 Task: Find a house in Trstenik, Serbia, for 2 guests from June 2 to June 15, with 3 bedrooms, 1 bathroom, and a price range of ₹10,000 to ₹15,000.
Action: Mouse moved to (647, 367)
Screenshot: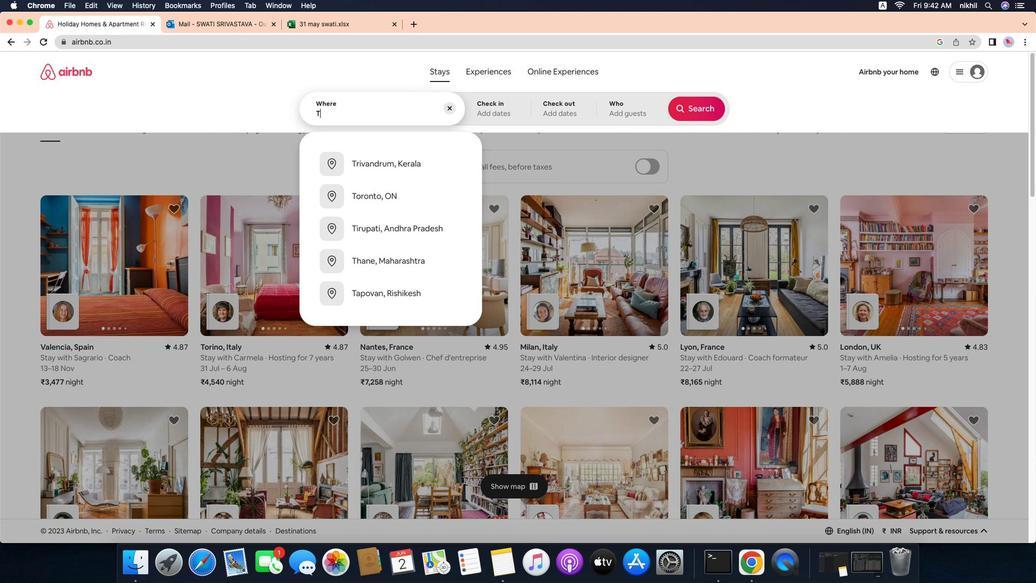 
Action: Mouse pressed left at (647, 367)
Screenshot: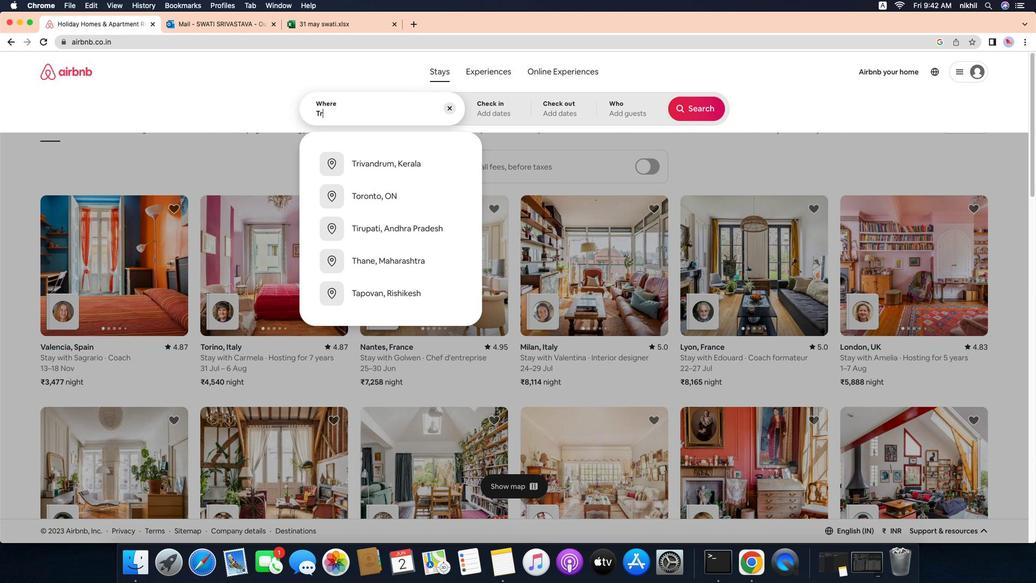 
Action: Mouse moved to (645, 364)
Screenshot: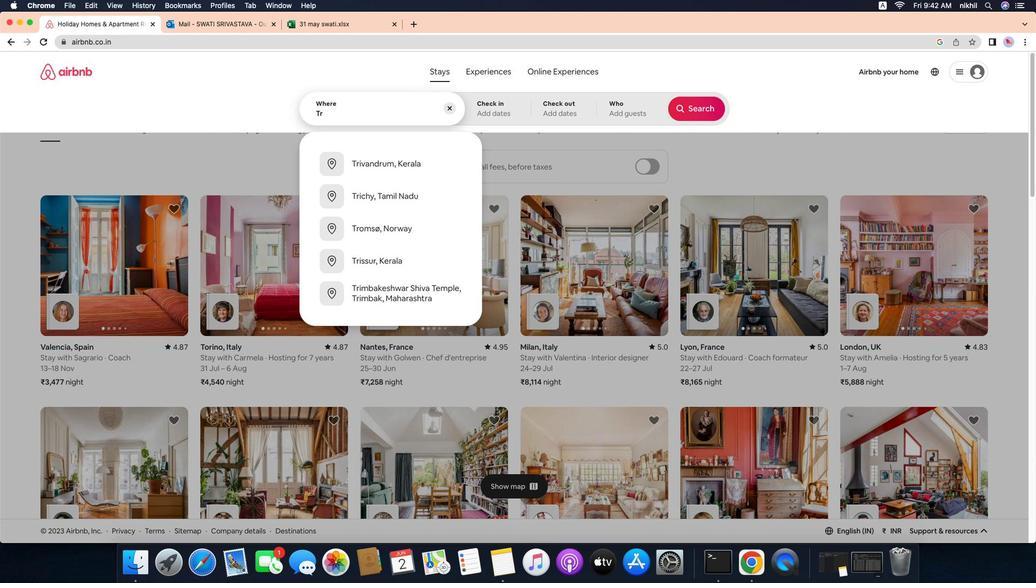 
Action: Mouse pressed left at (645, 364)
Screenshot: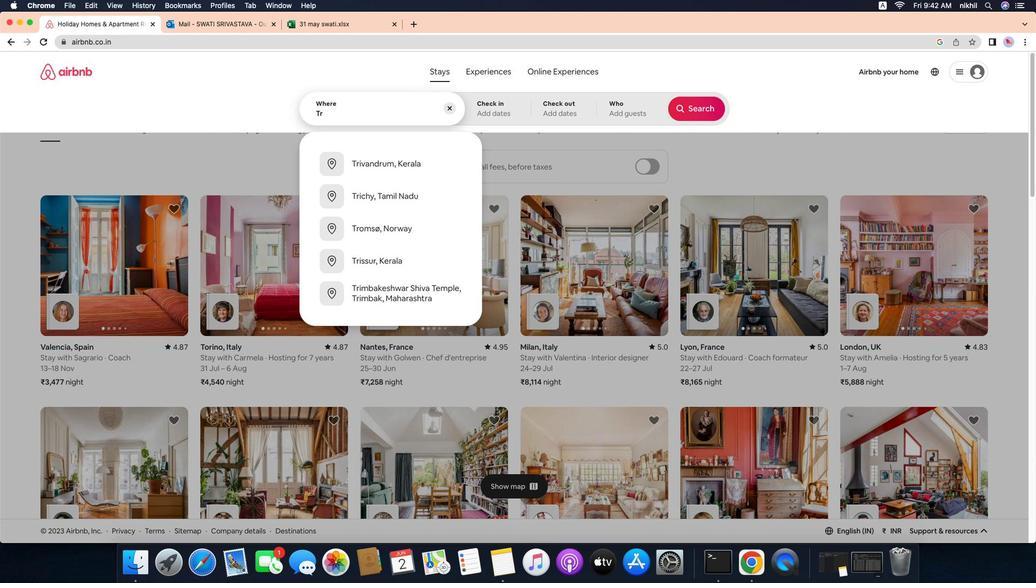 
Action: Mouse moved to (671, 344)
Screenshot: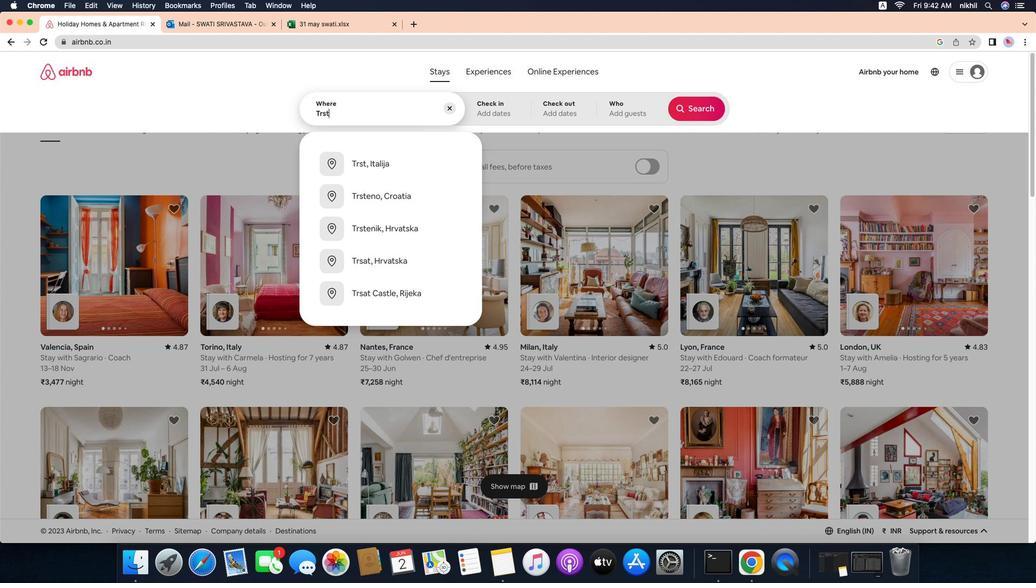 
Action: Mouse pressed left at (671, 344)
Screenshot: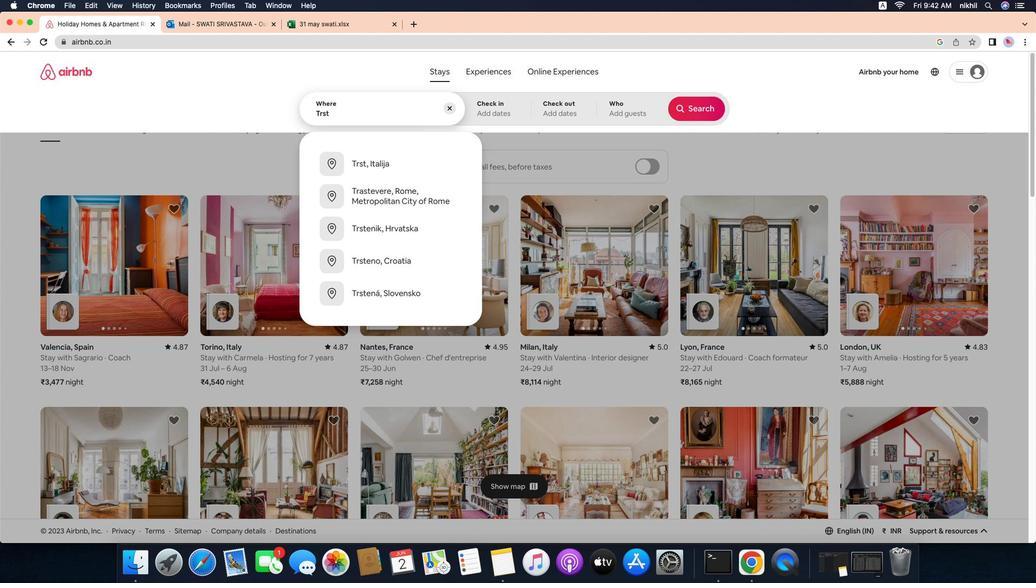 
Action: Mouse moved to (670, 344)
Screenshot: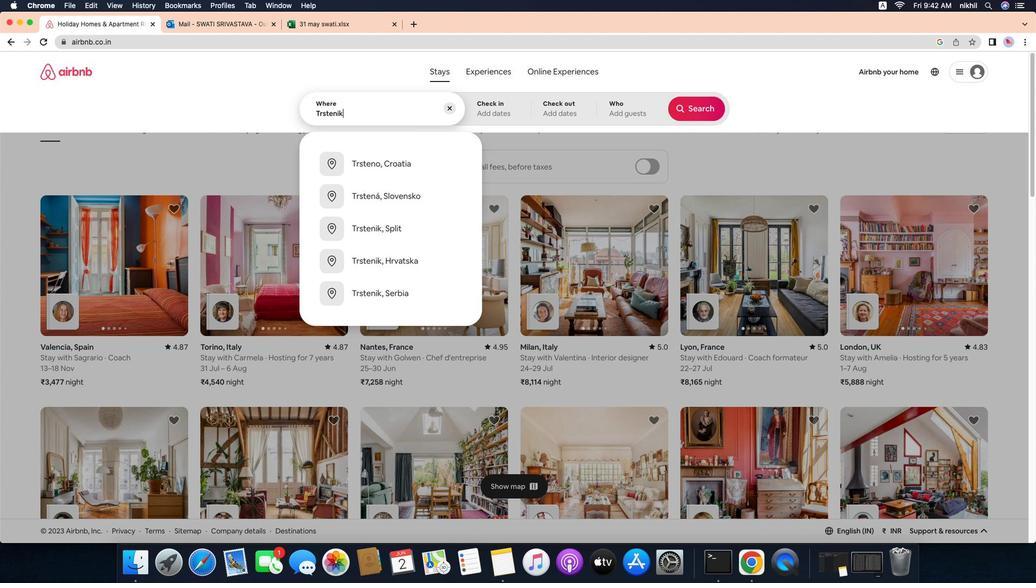 
Action: Key pressed 'T'Key.caps_lock'r''s''t''e''n''i''k'','Key.space
Screenshot: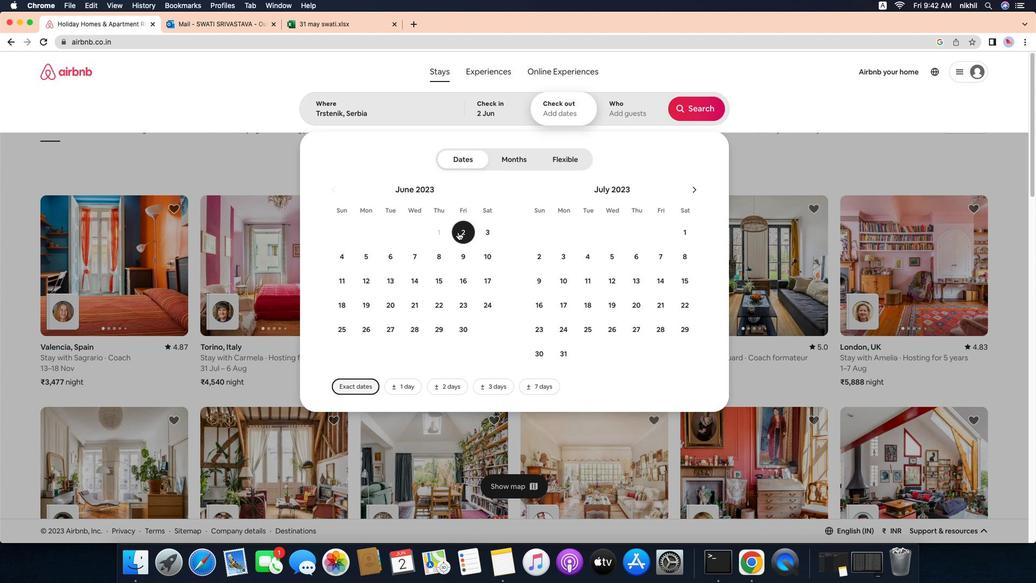 
Action: Mouse moved to (656, 258)
Screenshot: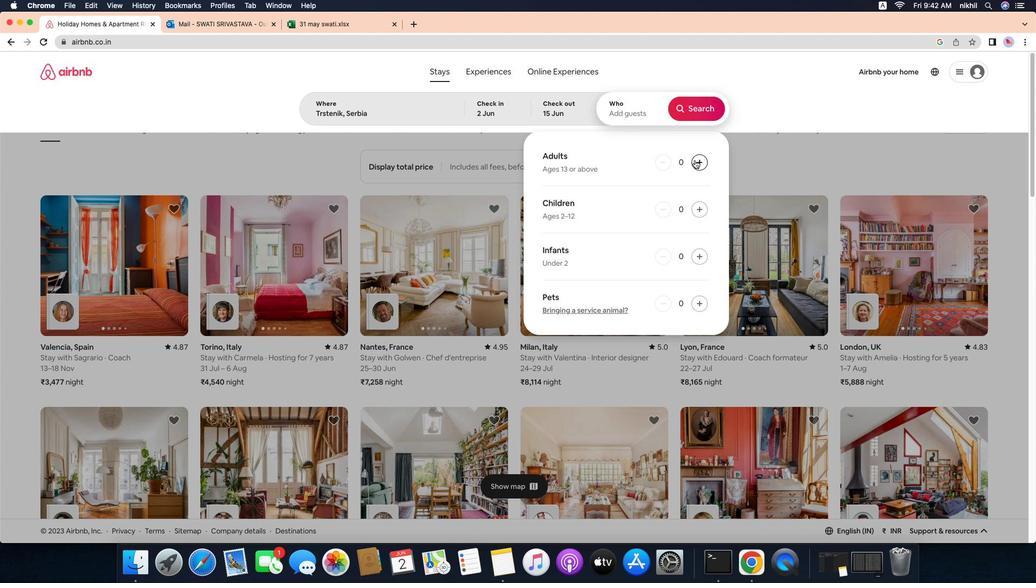
Action: Mouse pressed left at (656, 258)
Screenshot: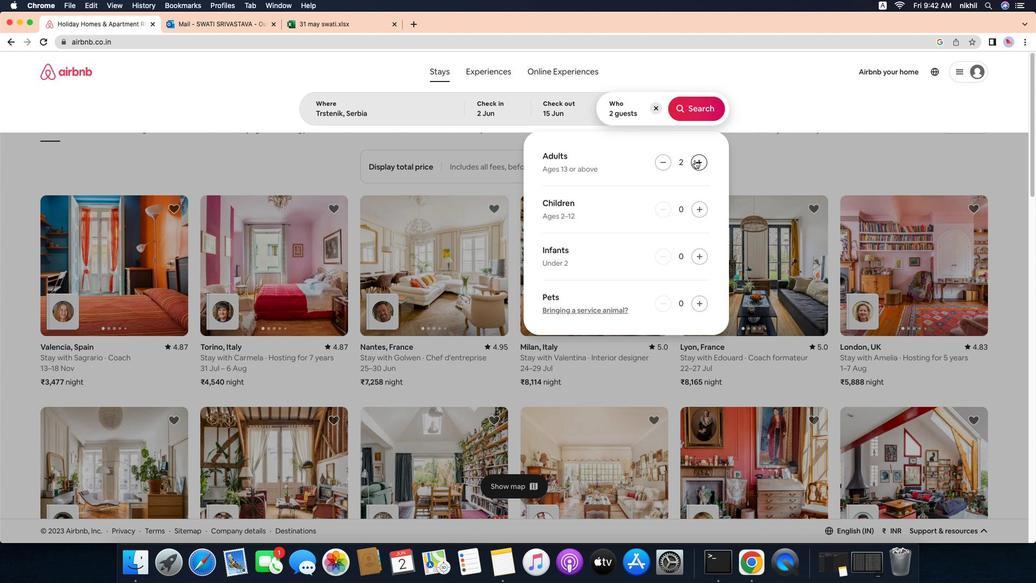 
Action: Mouse moved to (642, 278)
Screenshot: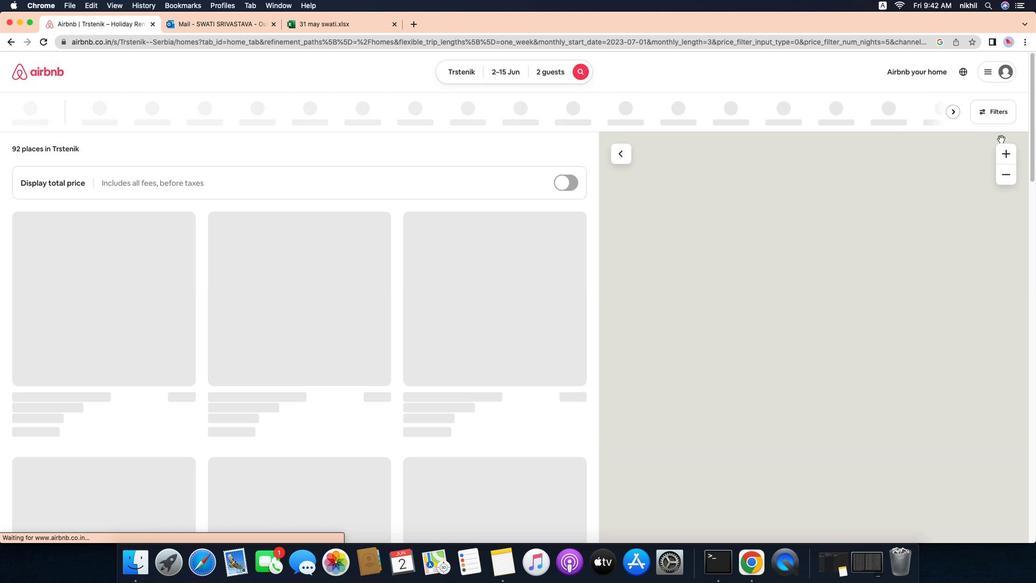 
Action: Mouse pressed left at (642, 278)
Screenshot: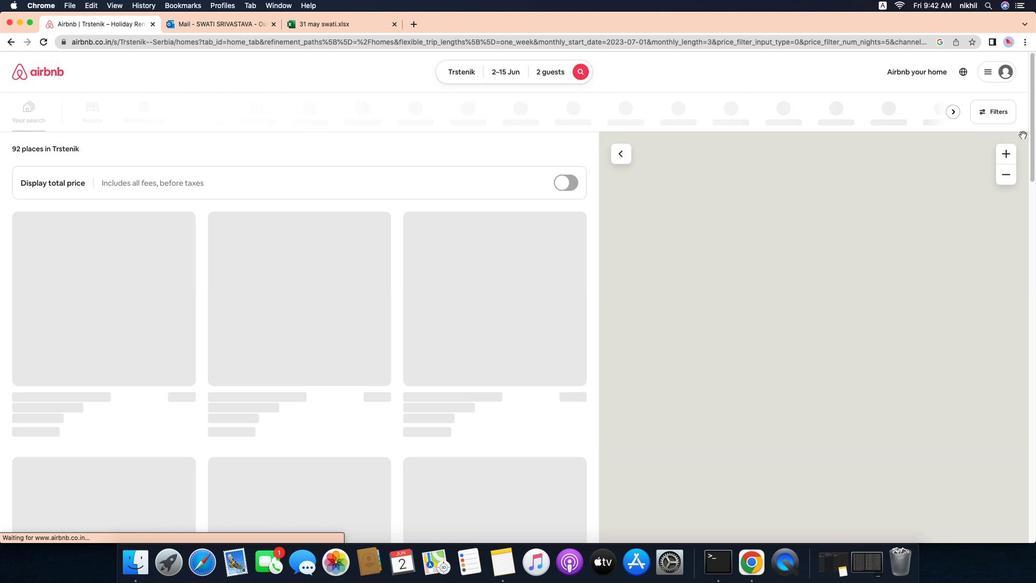 
Action: Mouse moved to (649, 249)
Screenshot: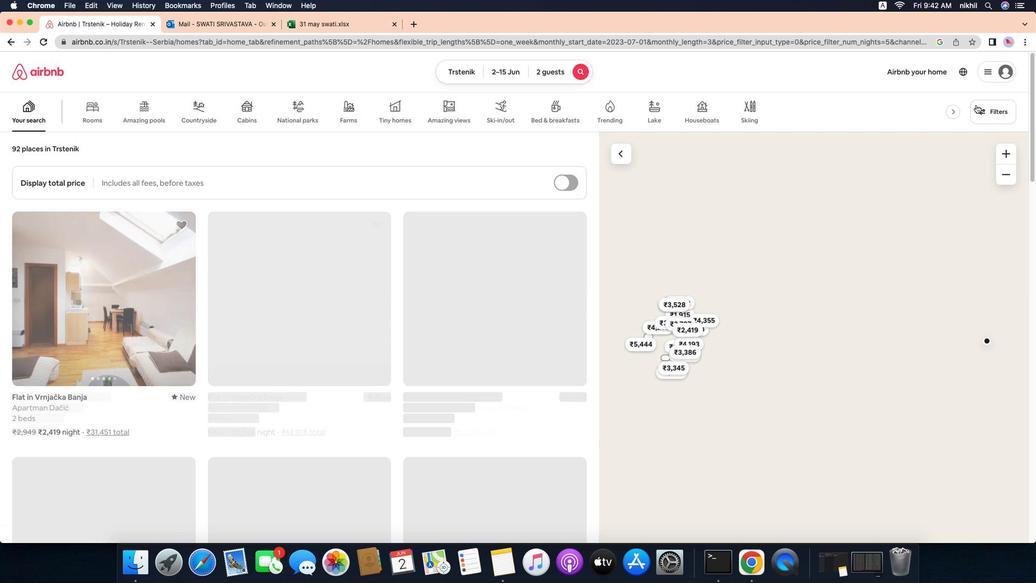 
Action: Mouse pressed left at (649, 249)
Screenshot: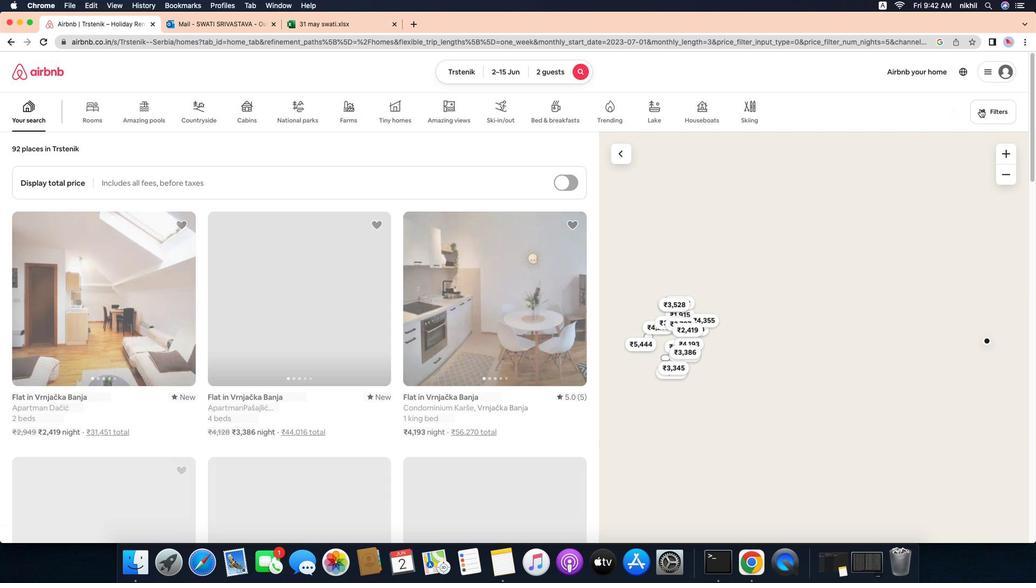 
Action: Mouse moved to (594, 344)
Screenshot: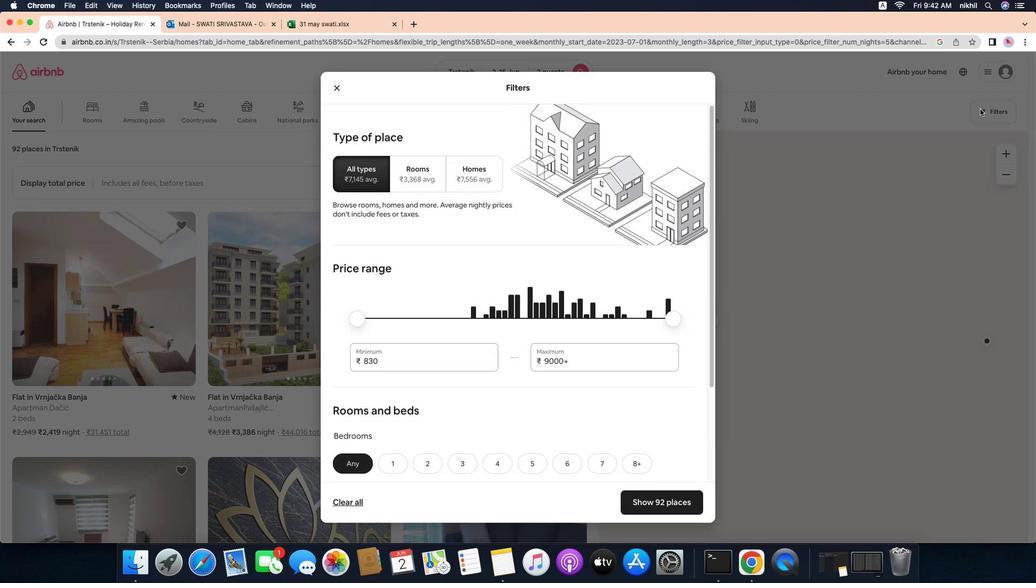 
Action: Mouse pressed left at (594, 344)
Screenshot: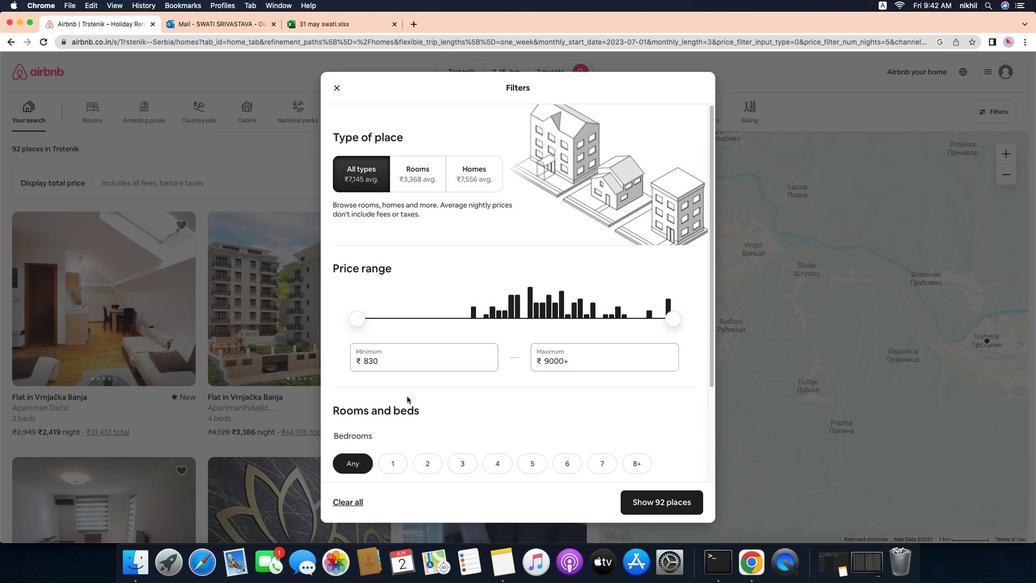 
Action: Mouse moved to (569, 318)
Screenshot: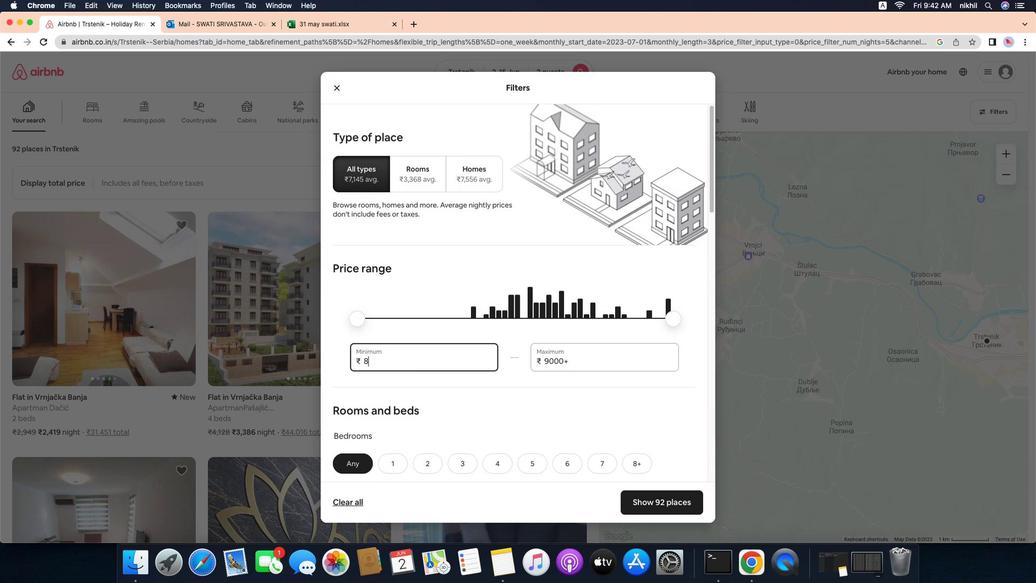 
Action: Mouse pressed left at (569, 318)
Screenshot: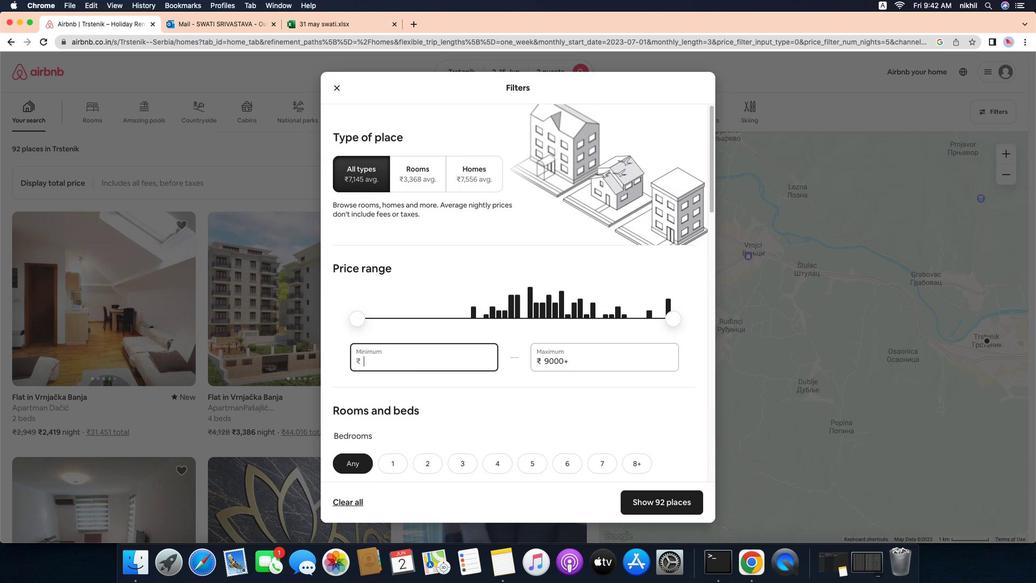 
Action: Mouse pressed left at (569, 318)
Screenshot: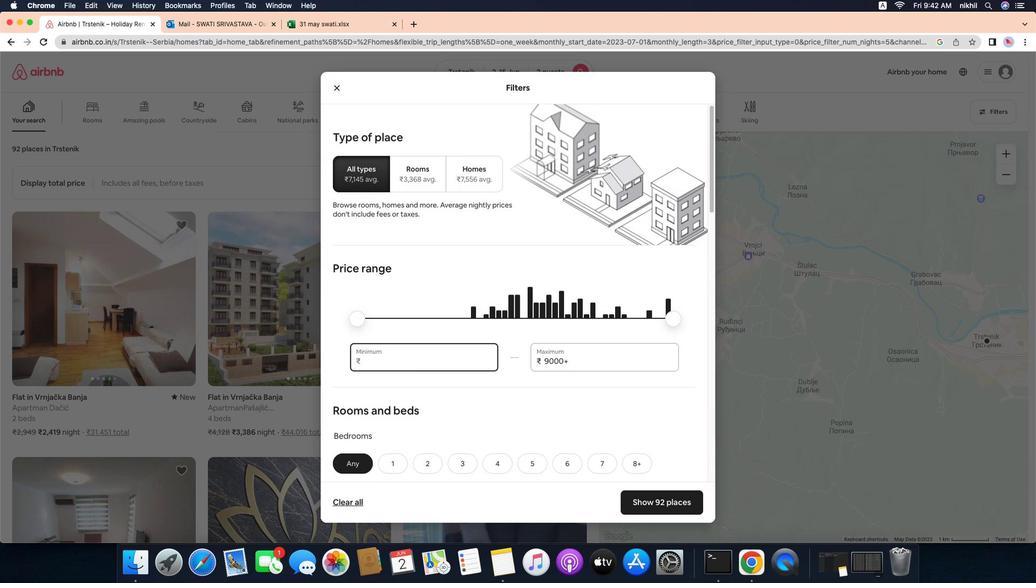 
Action: Mouse moved to (571, 343)
Screenshot: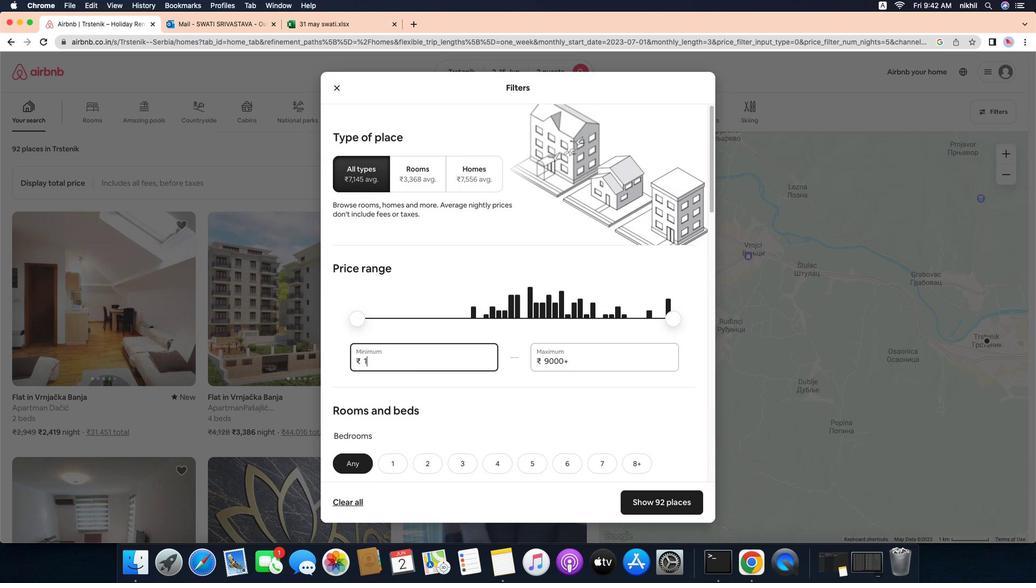 
Action: Mouse pressed left at (571, 343)
Screenshot: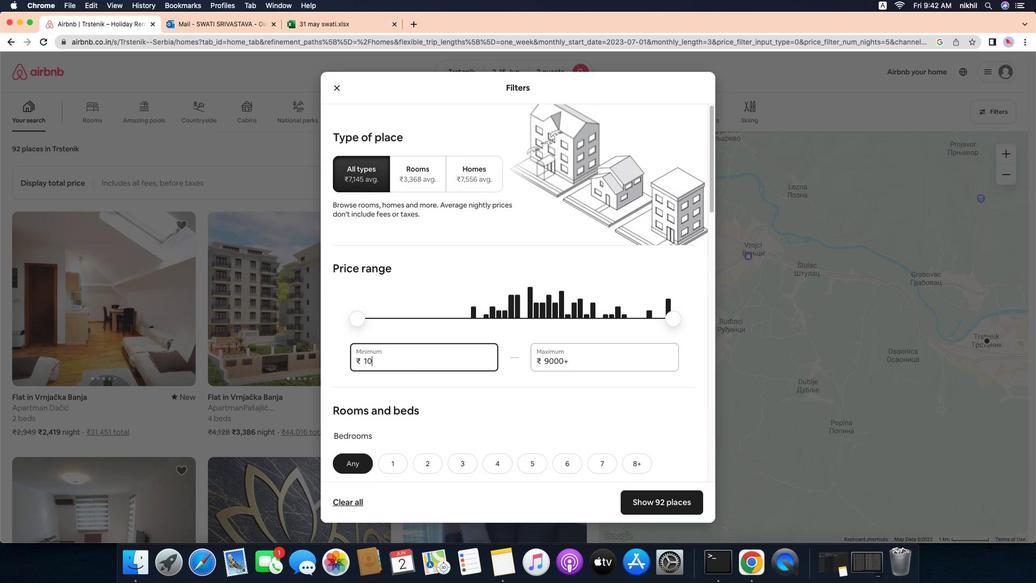 
Action: Mouse moved to (482, 346)
Screenshot: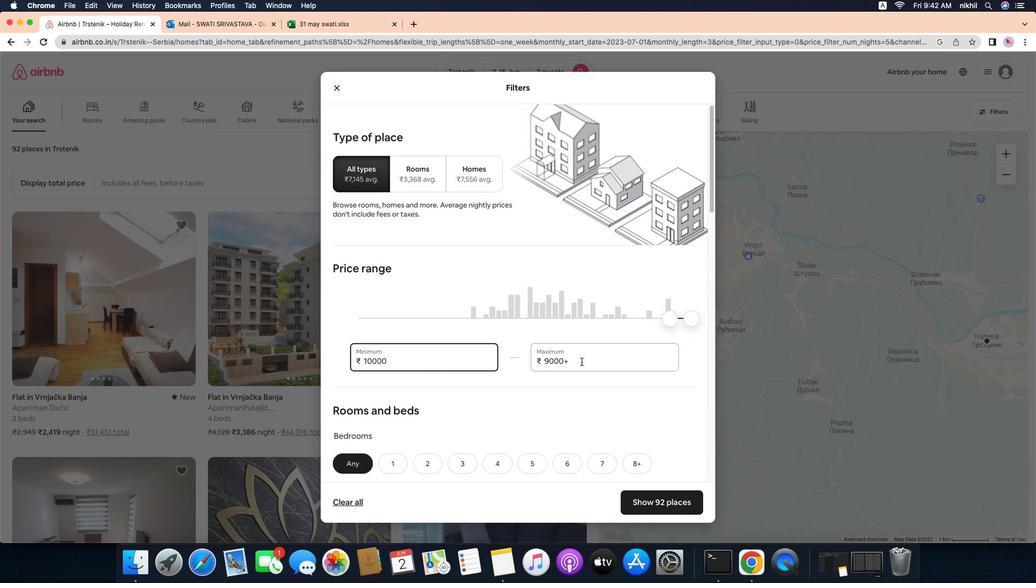 
Action: Mouse pressed left at (482, 346)
Screenshot: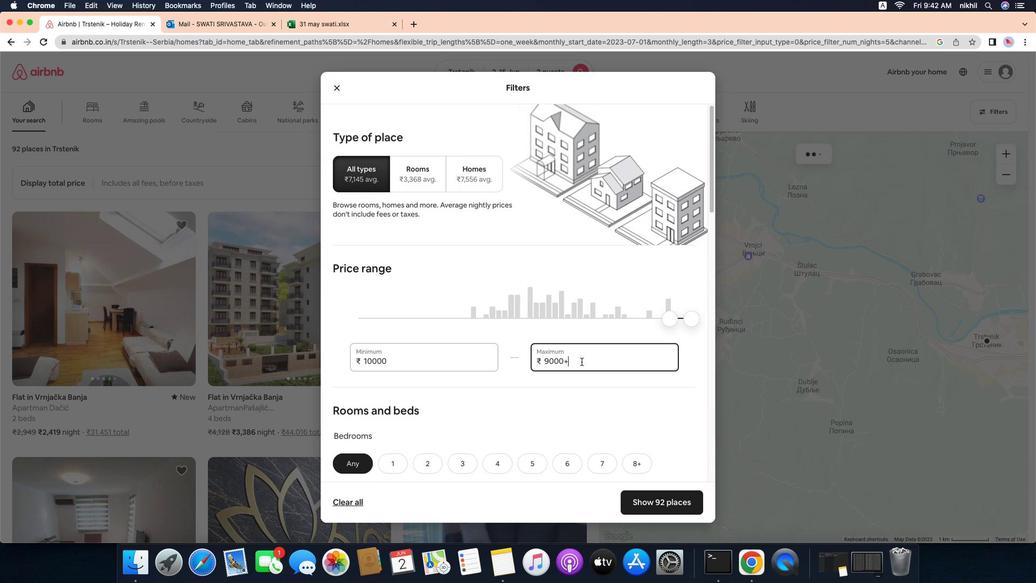 
Action: Mouse moved to (658, 205)
Screenshot: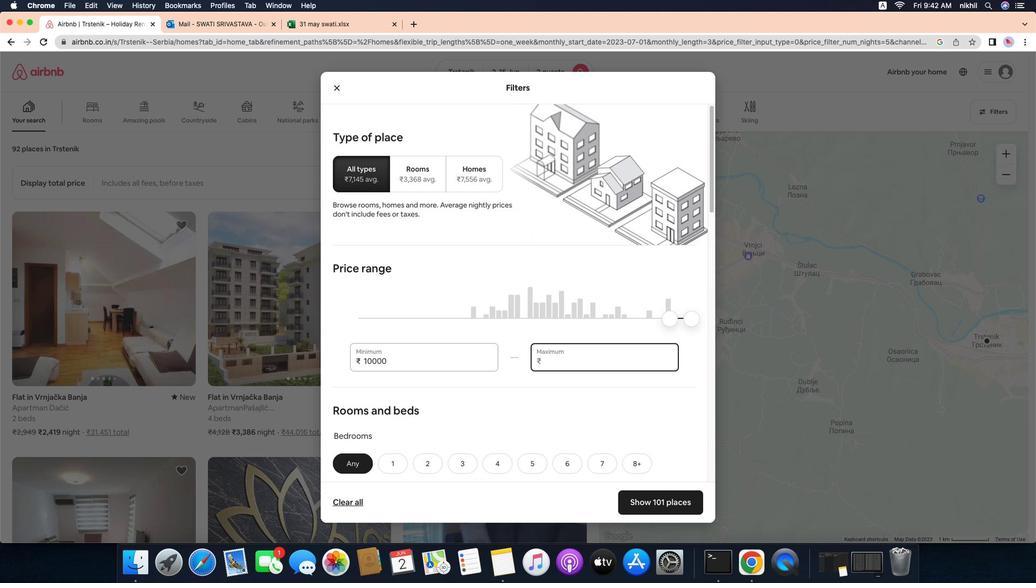 
Action: Mouse pressed left at (658, 205)
Screenshot: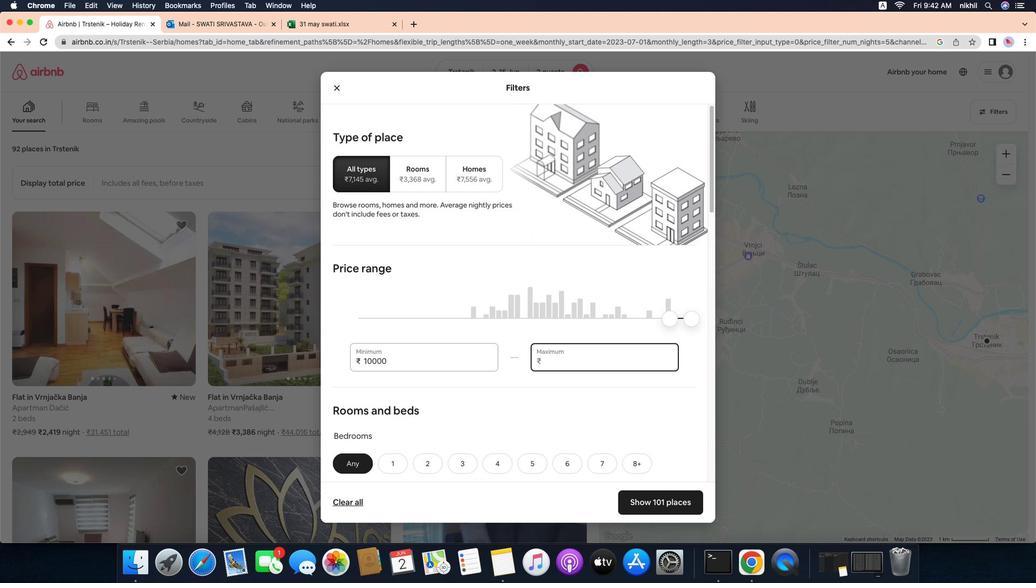 
Action: Mouse moved to (658, 205)
Screenshot: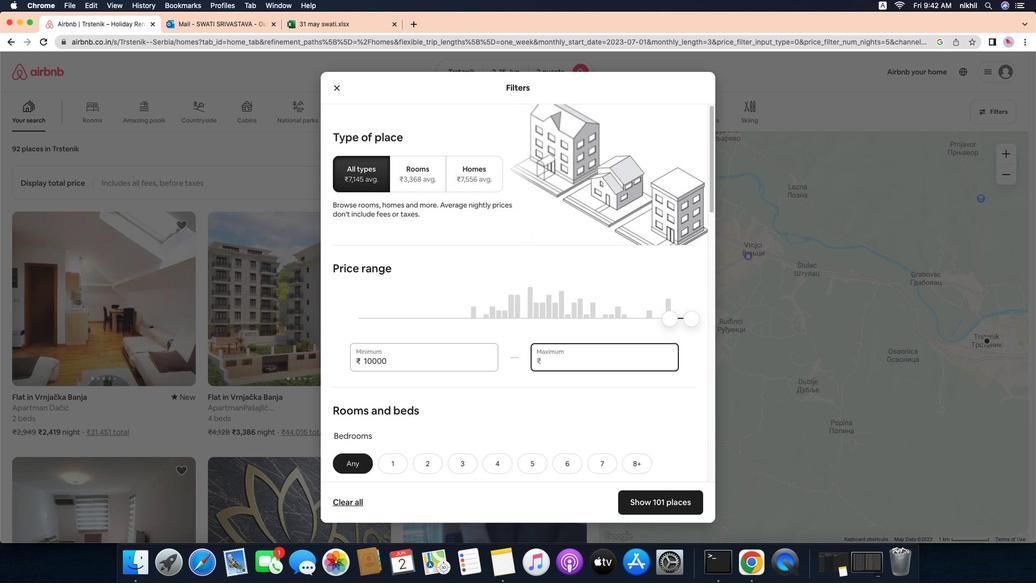 
Action: Key pressed Key.backspaceKey.backspaceKey.backspaceKey.backspace'1''0''0''0''0'
Screenshot: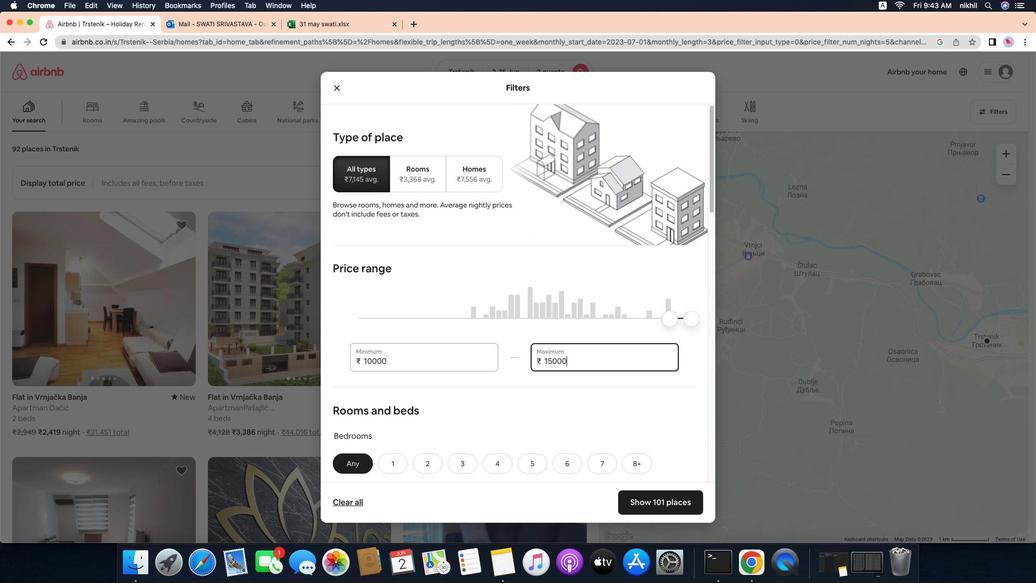 
Action: Mouse moved to (604, 205)
Screenshot: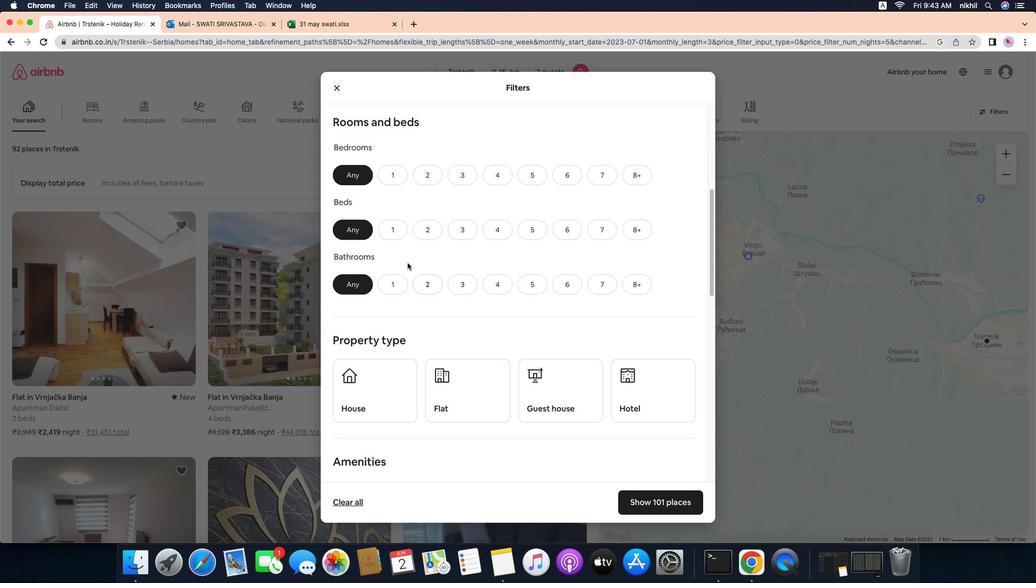 
Action: Mouse pressed left at (604, 205)
Screenshot: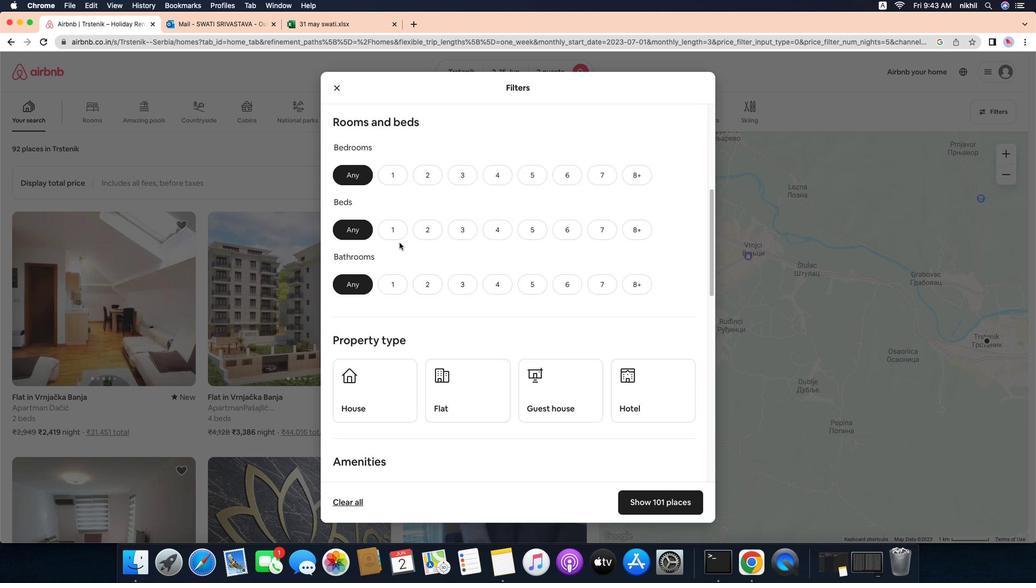 
Action: Mouse moved to (604, 205)
Screenshot: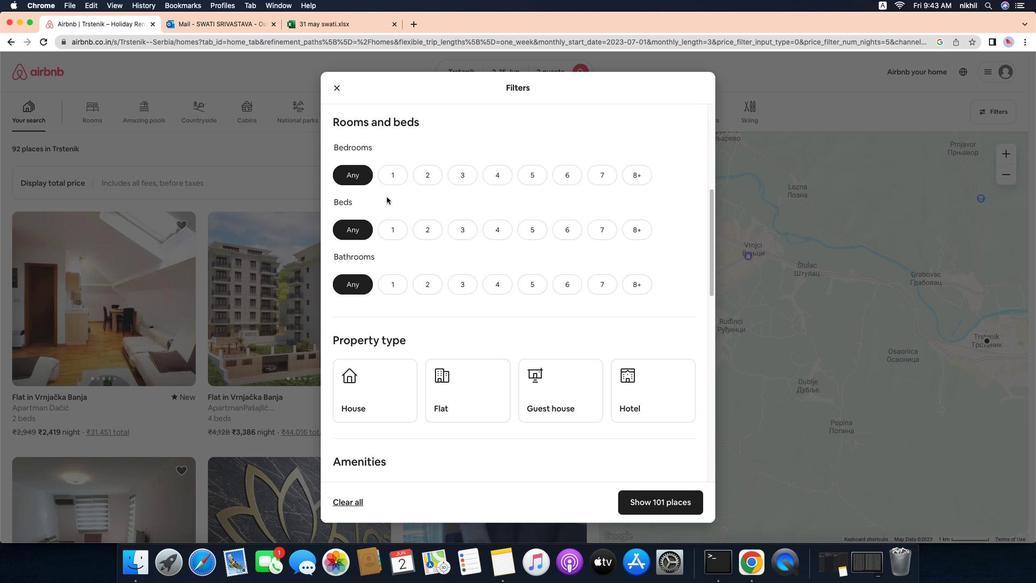 
Action: Key pressed Key.backspaceKey.backspaceKey.backspaceKey.backspaceKey.backspace'1''5''0''0''0'
Screenshot: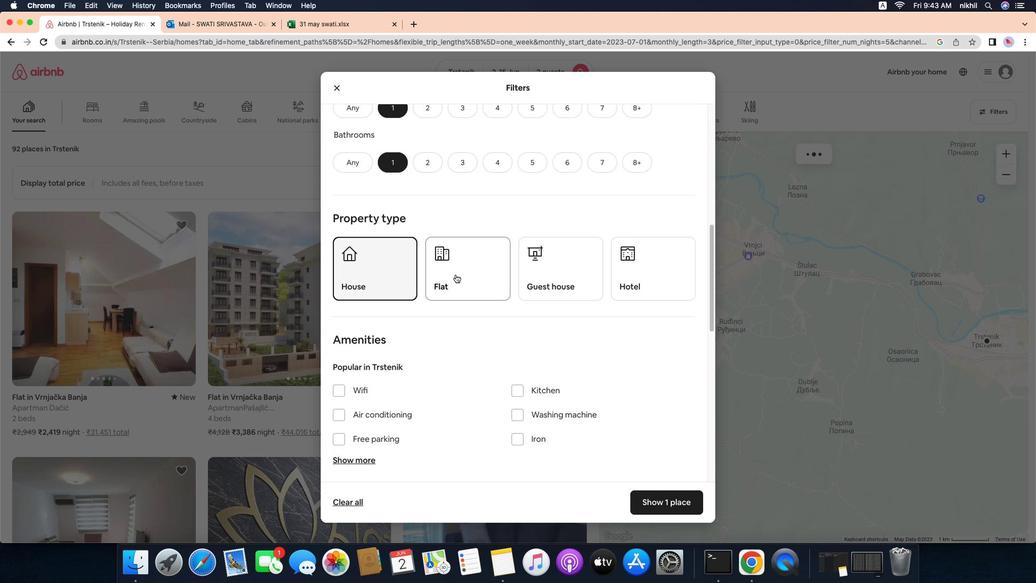 
Action: Mouse moved to (632, 194)
Screenshot: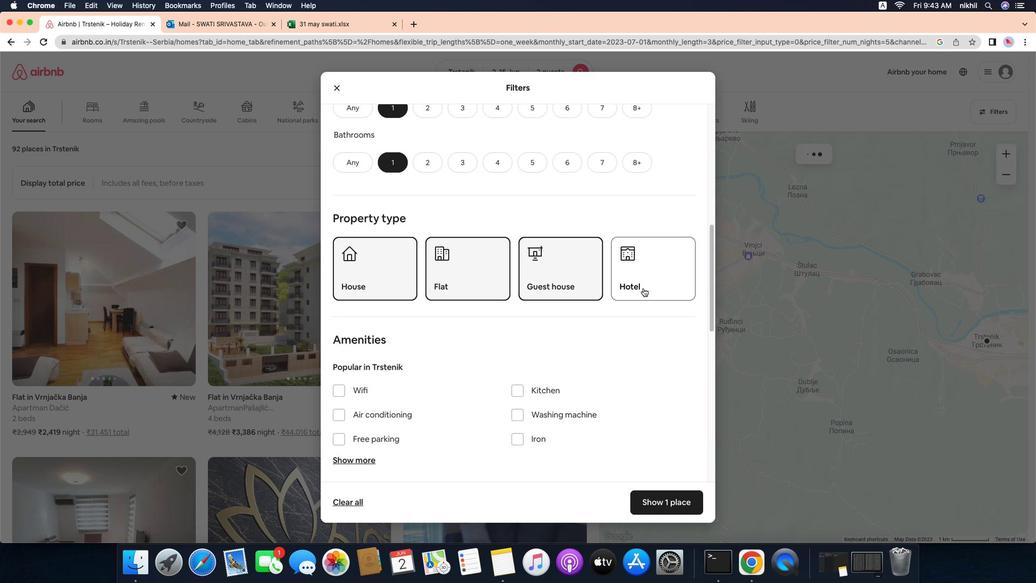
Action: Mouse scrolled (632, 194) with delta (782, 407)
Screenshot: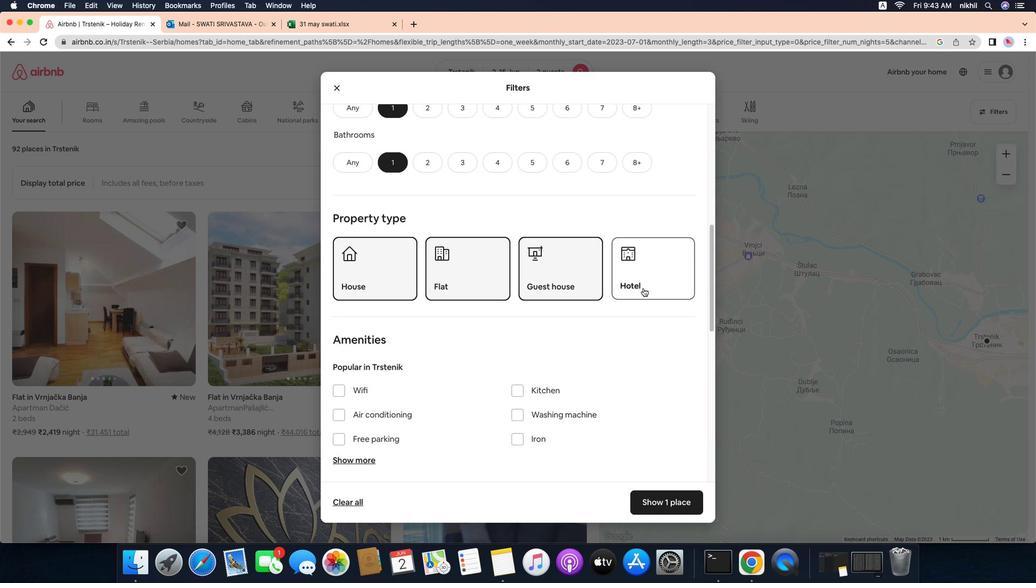 
Action: Mouse scrolled (632, 194) with delta (782, 407)
Screenshot: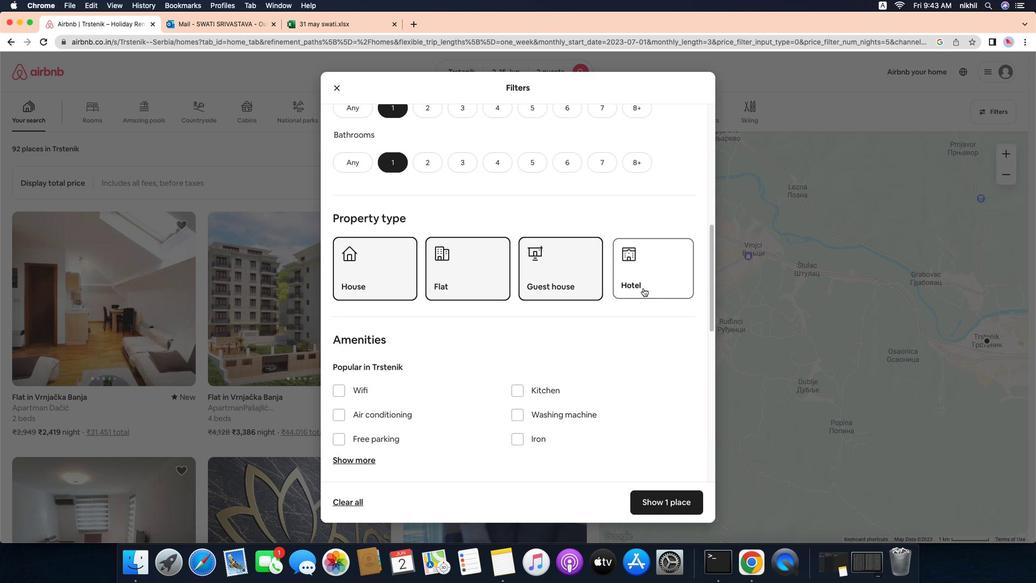 
Action: Mouse scrolled (632, 194) with delta (782, 408)
Screenshot: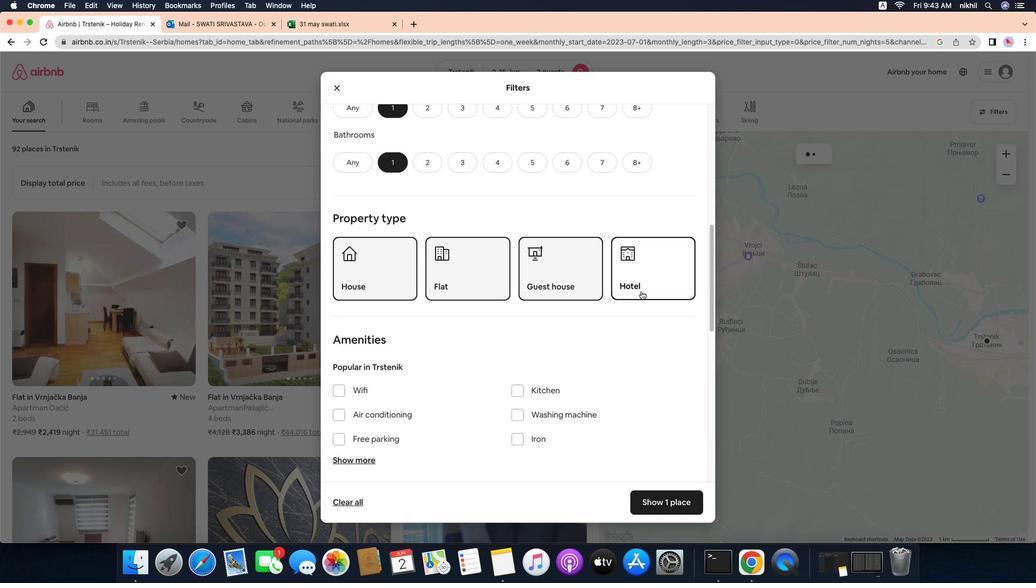 
Action: Mouse scrolled (632, 194) with delta (782, 407)
Screenshot: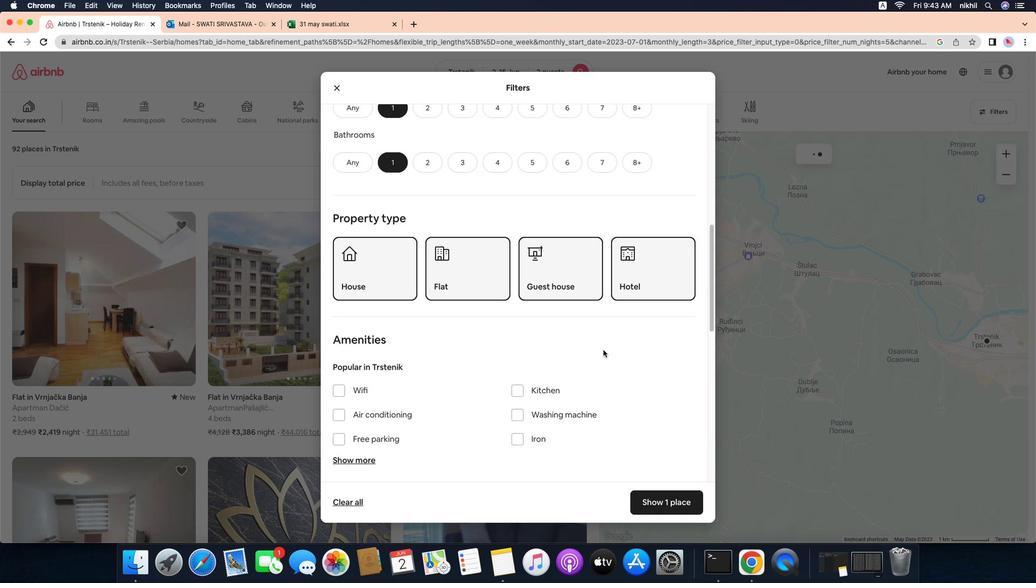
Action: Mouse scrolled (632, 194) with delta (782, 407)
Screenshot: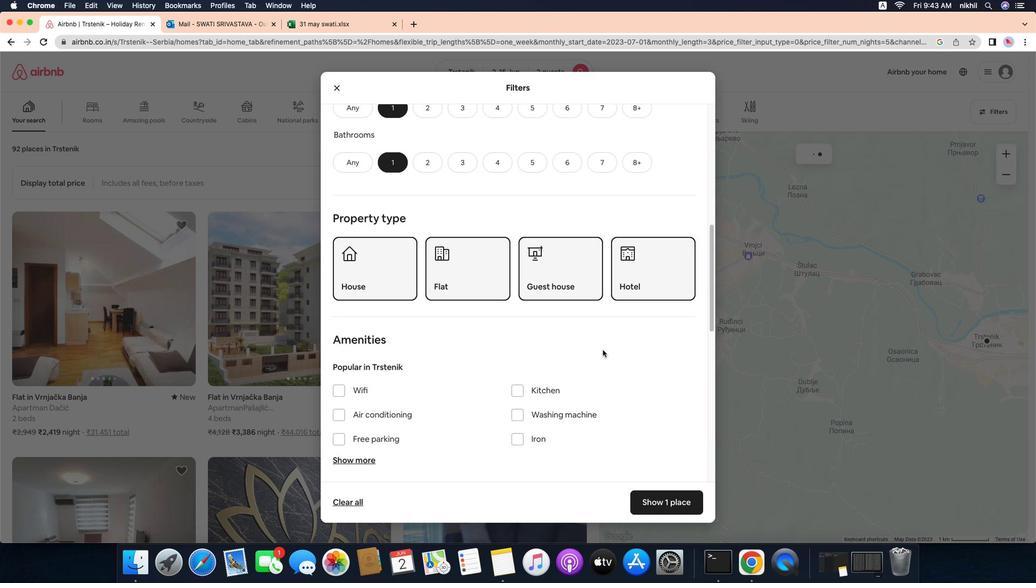 
Action: Mouse scrolled (632, 194) with delta (782, 408)
Screenshot: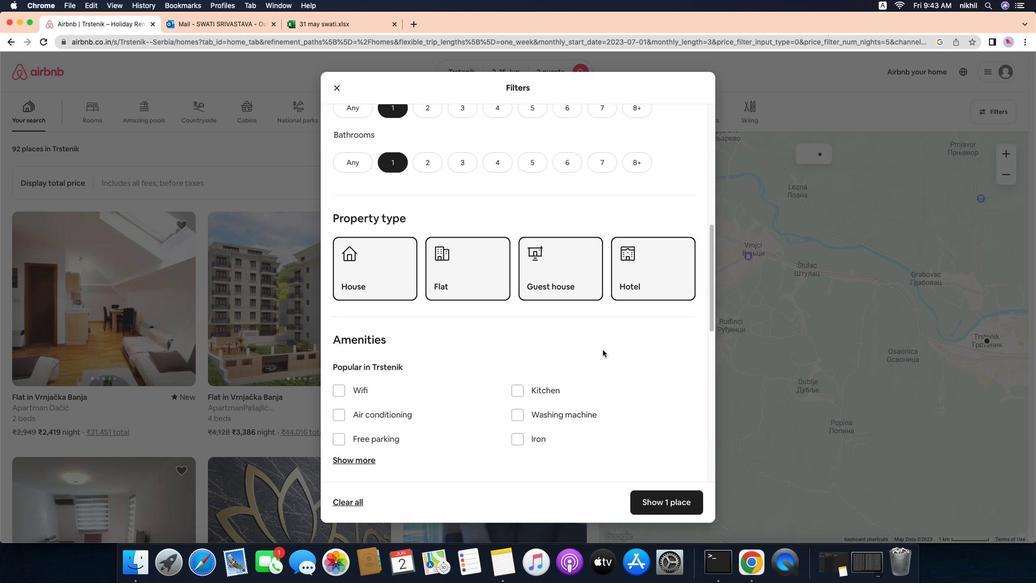 
Action: Mouse scrolled (632, 194) with delta (782, 408)
Screenshot: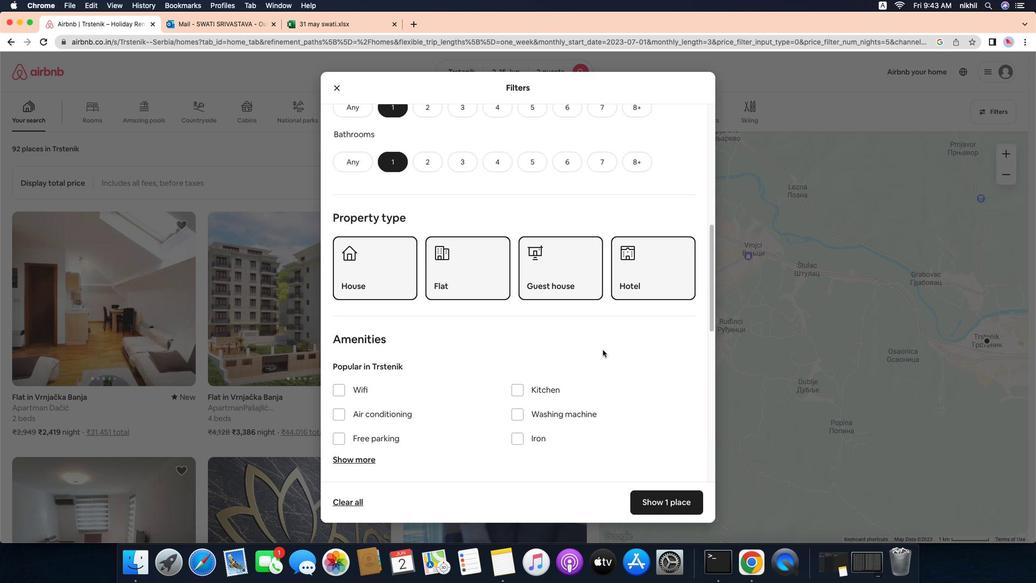 
Action: Mouse moved to (661, 307)
Screenshot: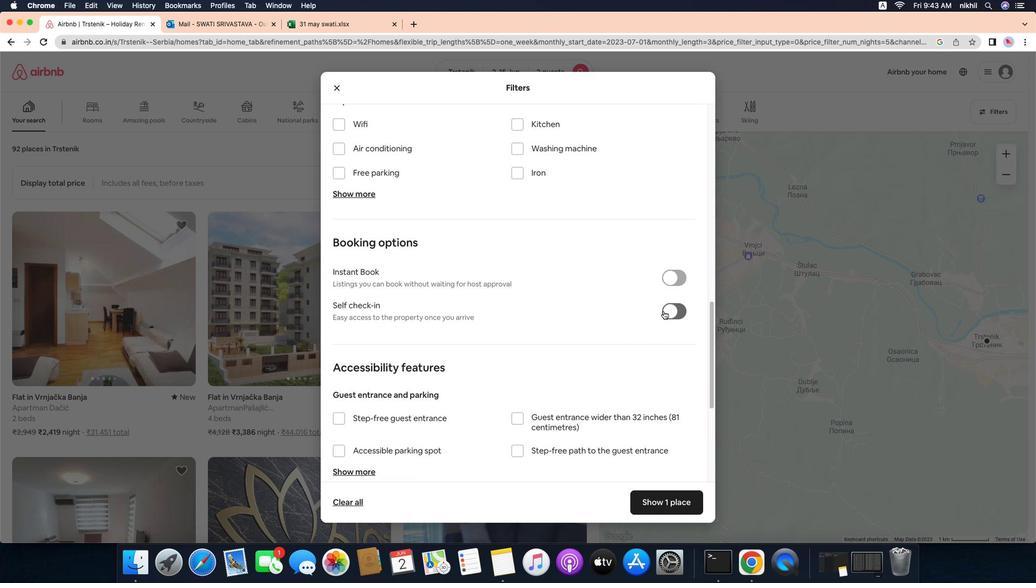 
Action: Mouse pressed left at (661, 307)
Screenshot: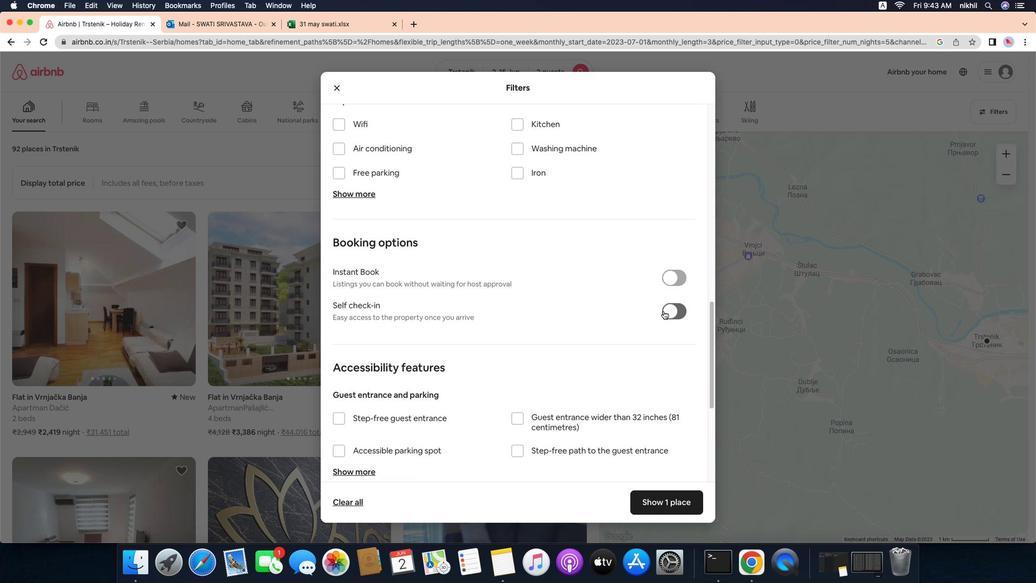 
Action: Mouse moved to (662, 278)
Screenshot: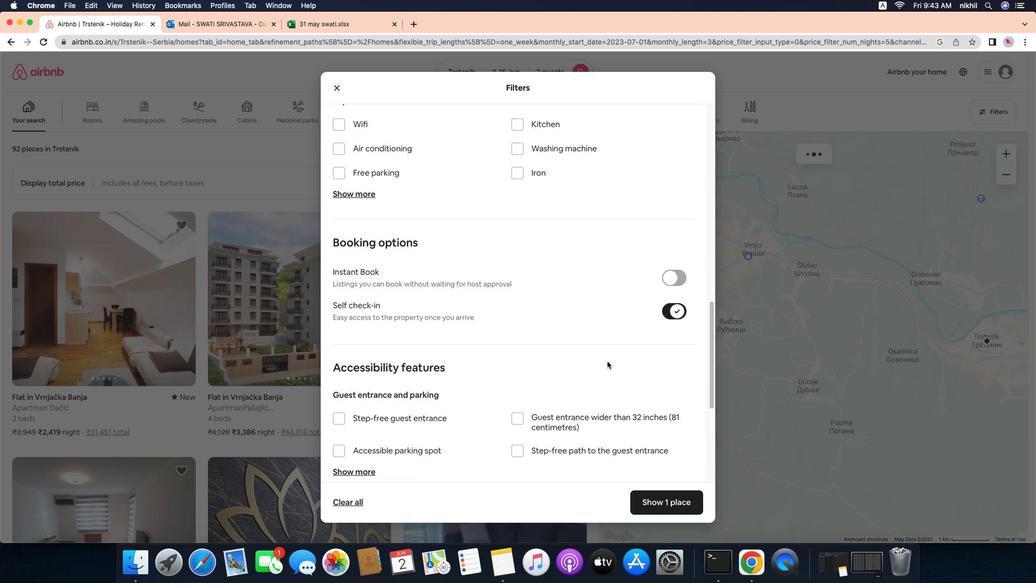 
Action: Mouse pressed left at (662, 278)
Screenshot: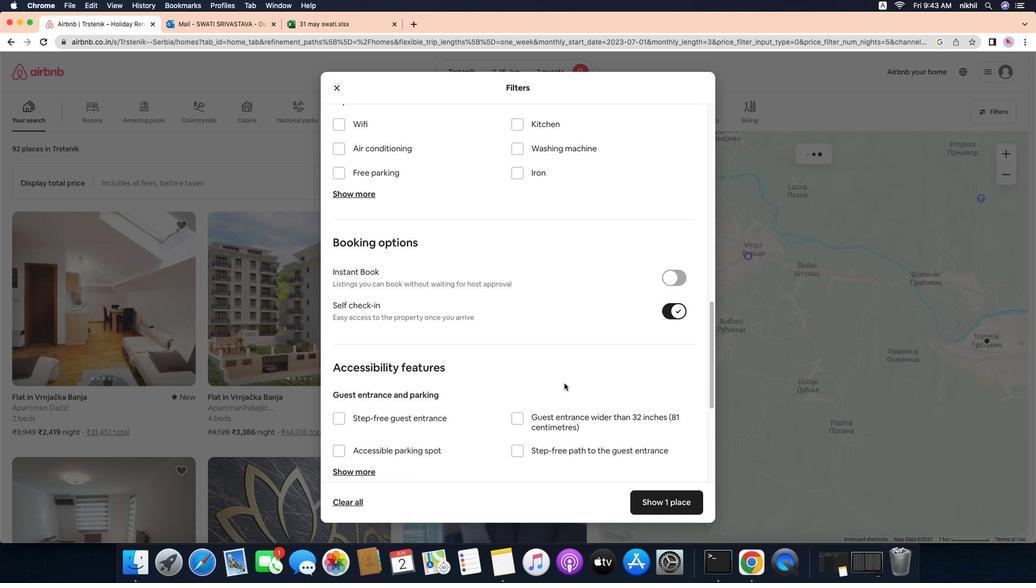 
Action: Mouse moved to (660, 250)
Screenshot: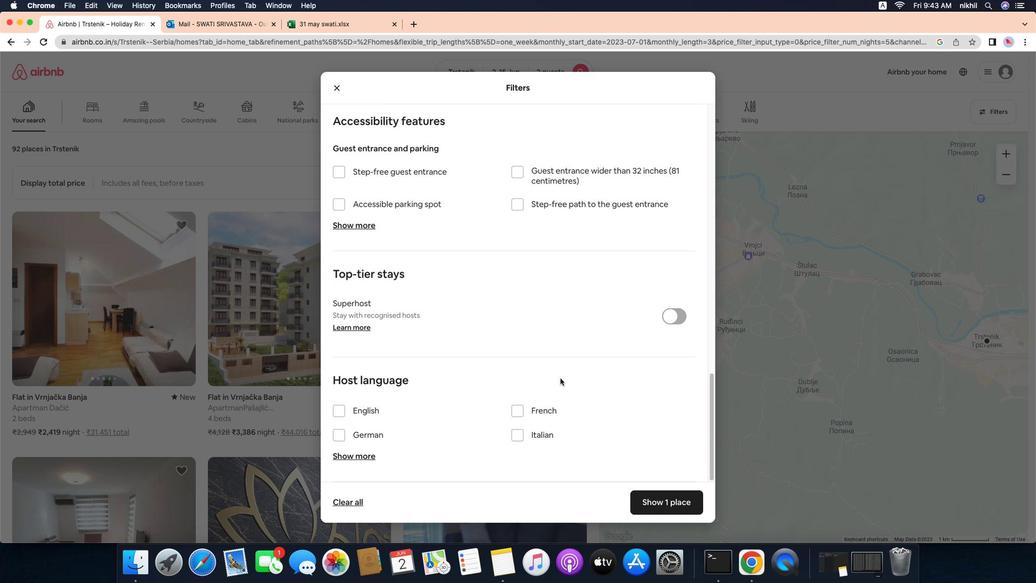 
Action: Mouse pressed left at (660, 250)
Screenshot: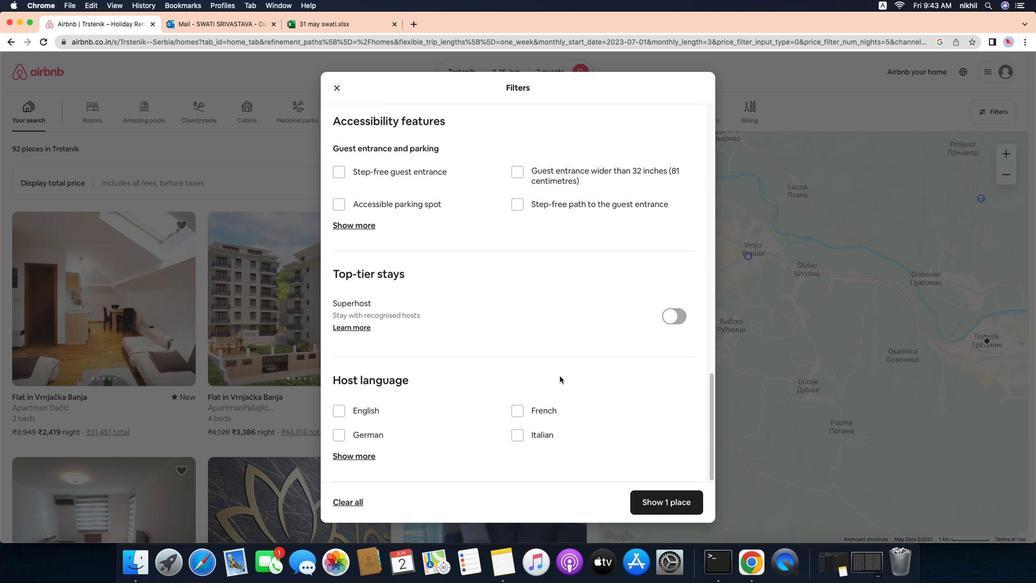 
Action: Mouse moved to (641, 241)
Screenshot: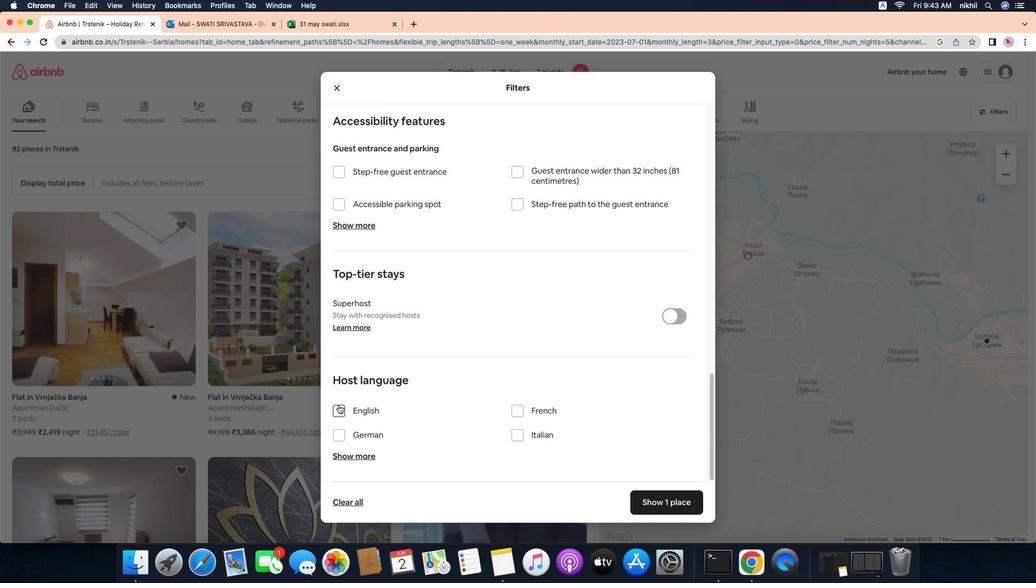 
Action: Mouse scrolled (641, 241) with delta (782, 407)
Screenshot: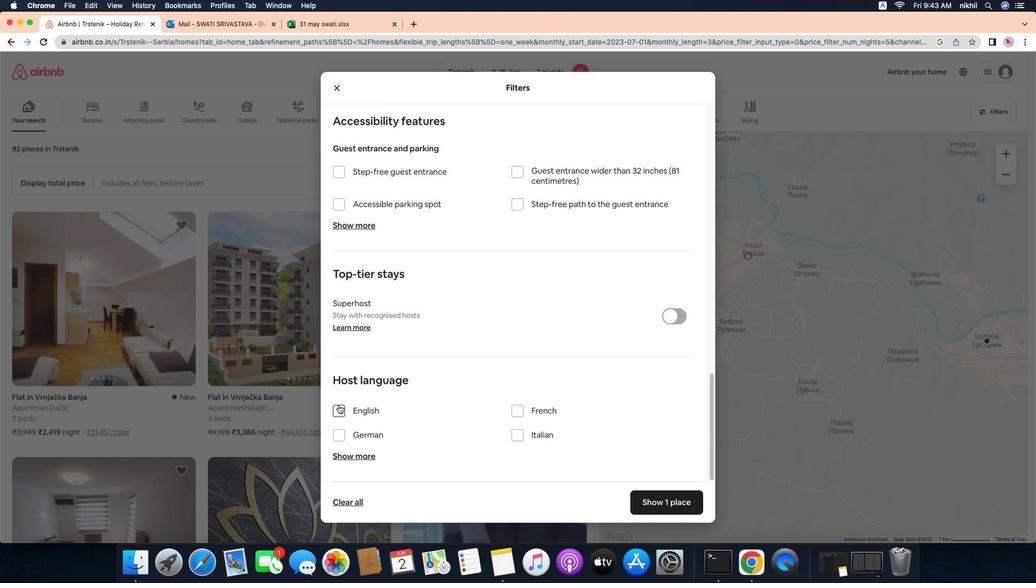 
Action: Mouse moved to (641, 241)
Screenshot: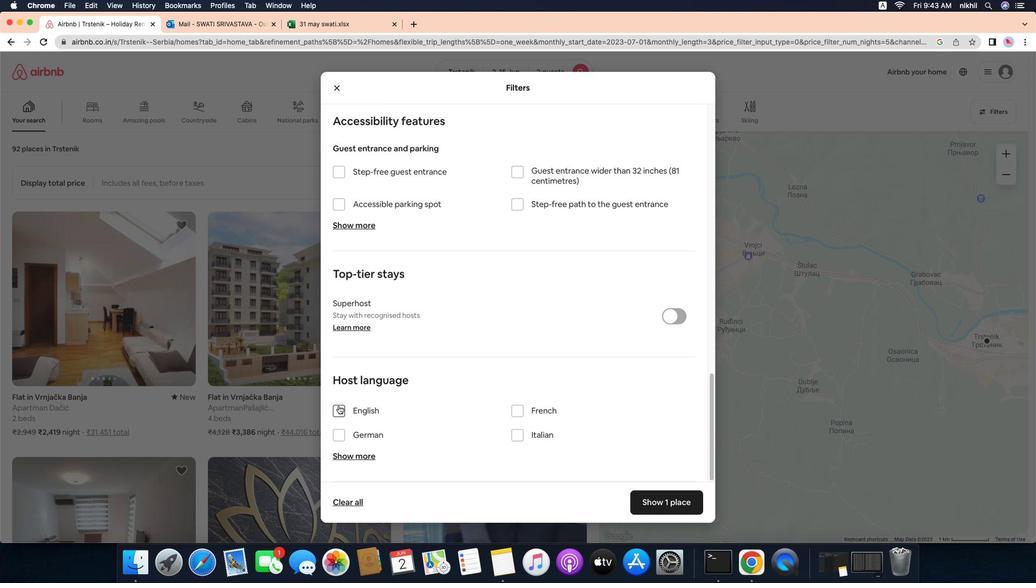 
Action: Mouse scrolled (641, 241) with delta (782, 407)
Screenshot: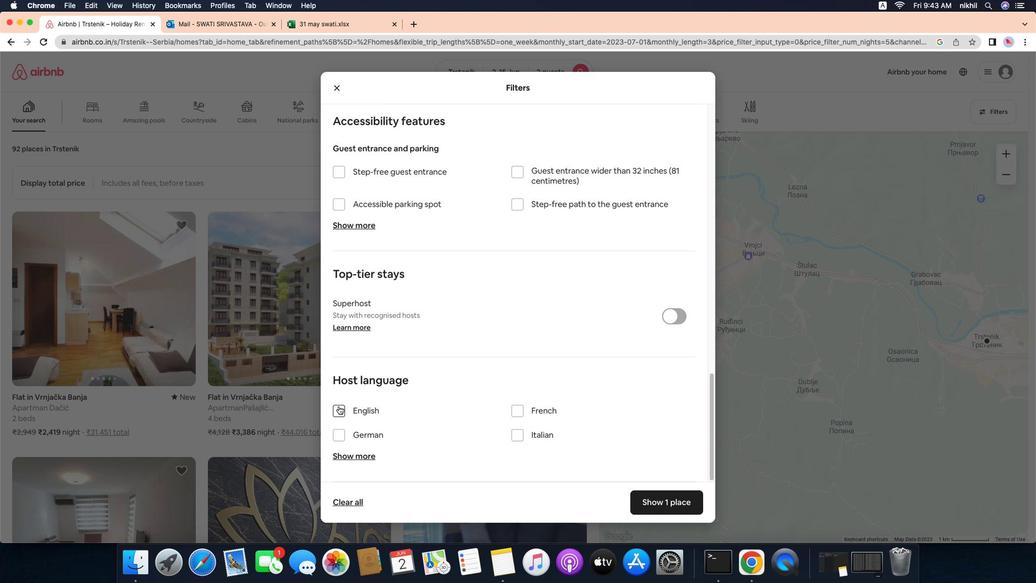 
Action: Mouse moved to (641, 241)
Screenshot: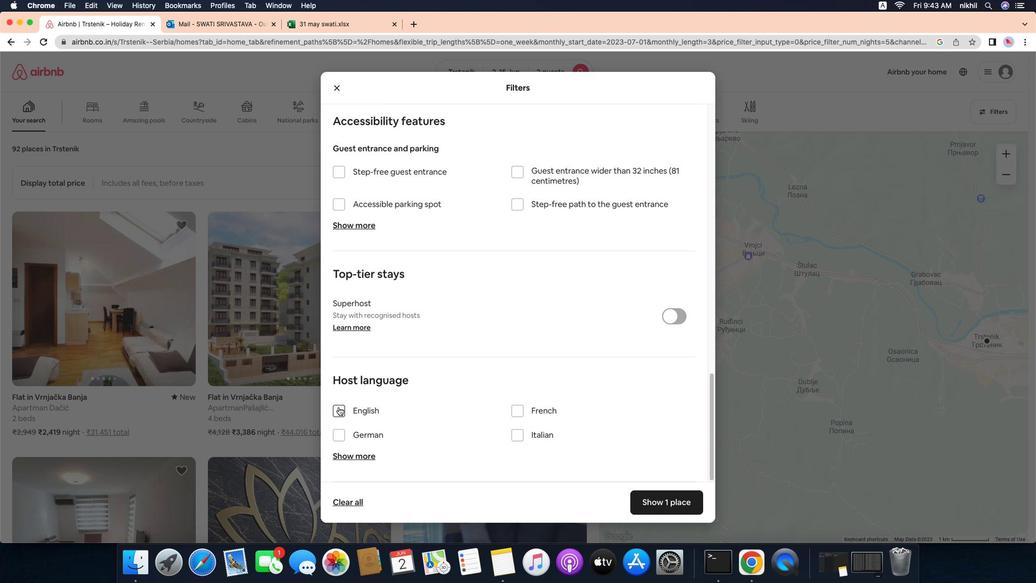 
Action: Mouse scrolled (641, 241) with delta (782, 408)
Screenshot: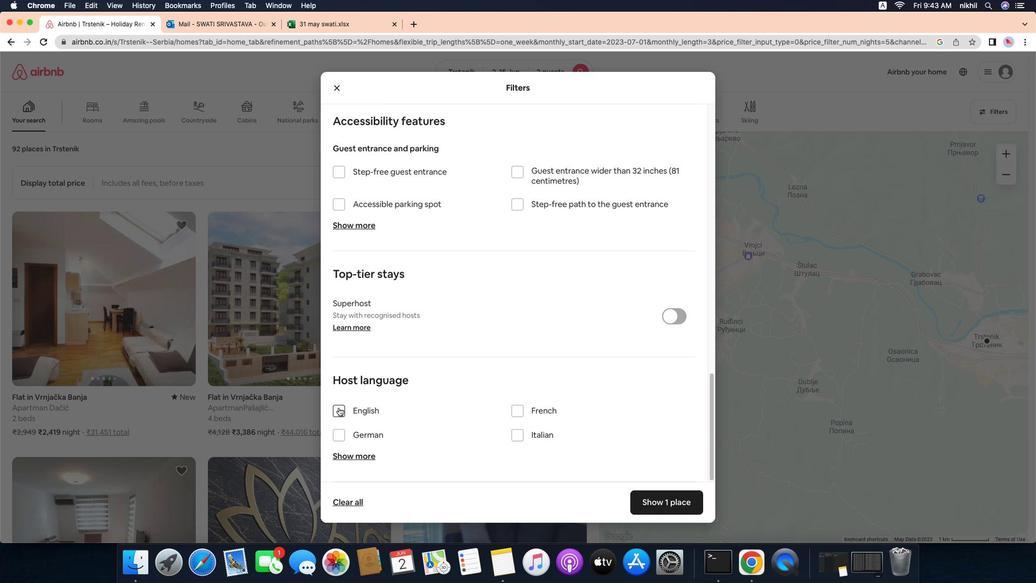 
Action: Mouse scrolled (641, 241) with delta (782, 408)
Screenshot: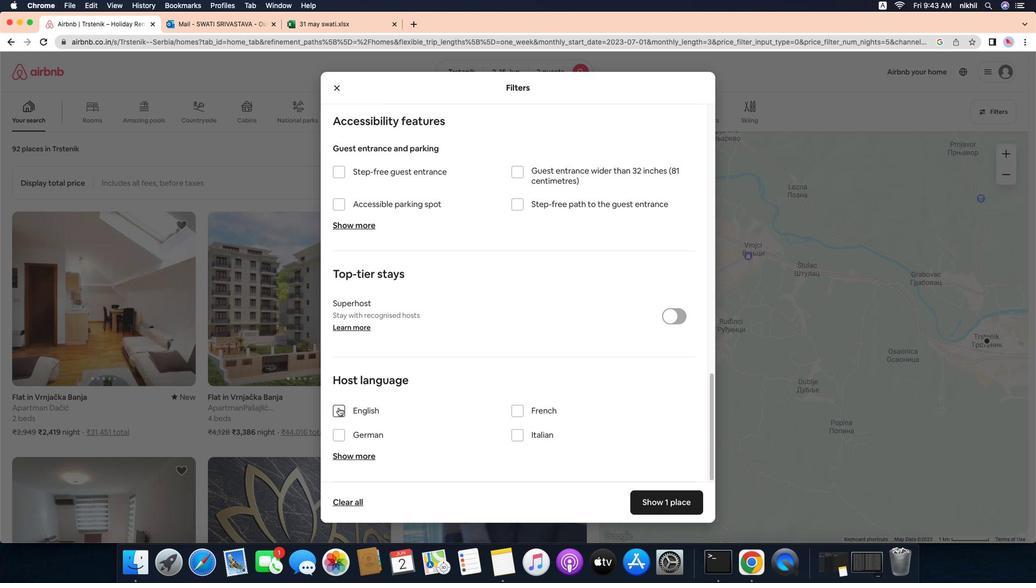 
Action: Mouse moved to (666, 250)
Screenshot: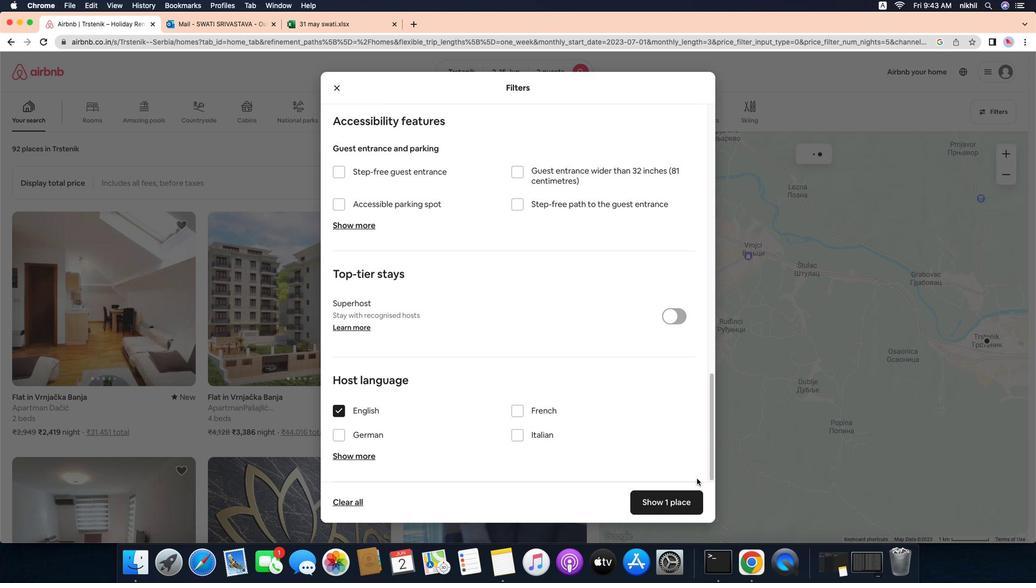 
Action: Mouse pressed left at (666, 250)
Screenshot: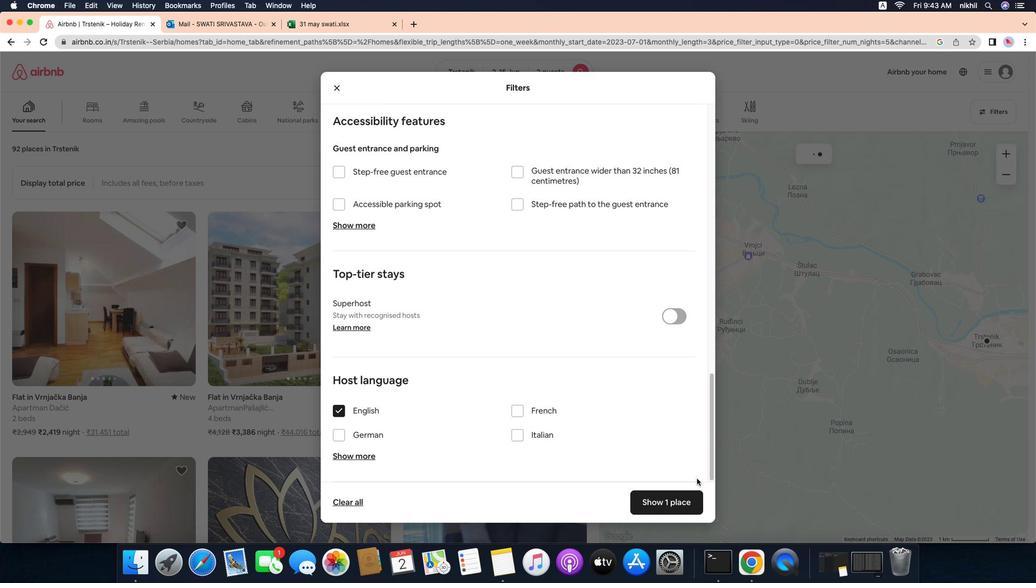 
Action: Mouse moved to (643, 253)
Screenshot: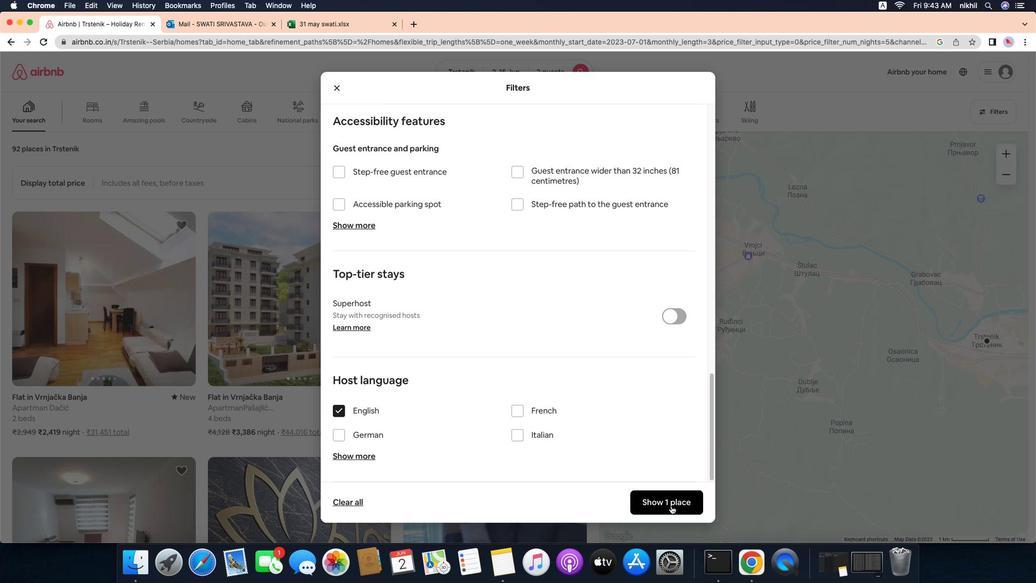 
Action: Mouse pressed left at (643, 253)
Screenshot: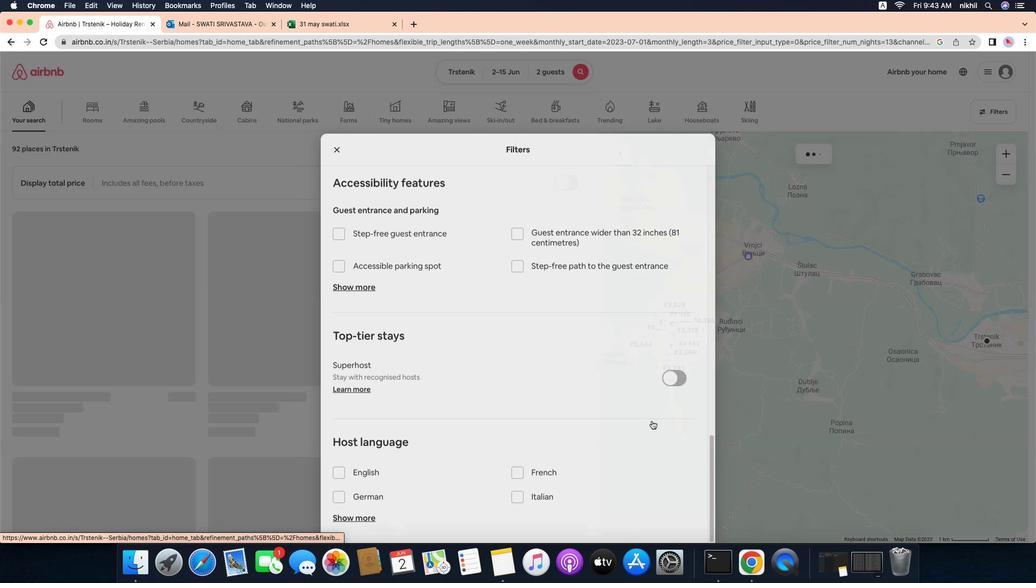 
Action: Mouse moved to (615, 247)
Screenshot: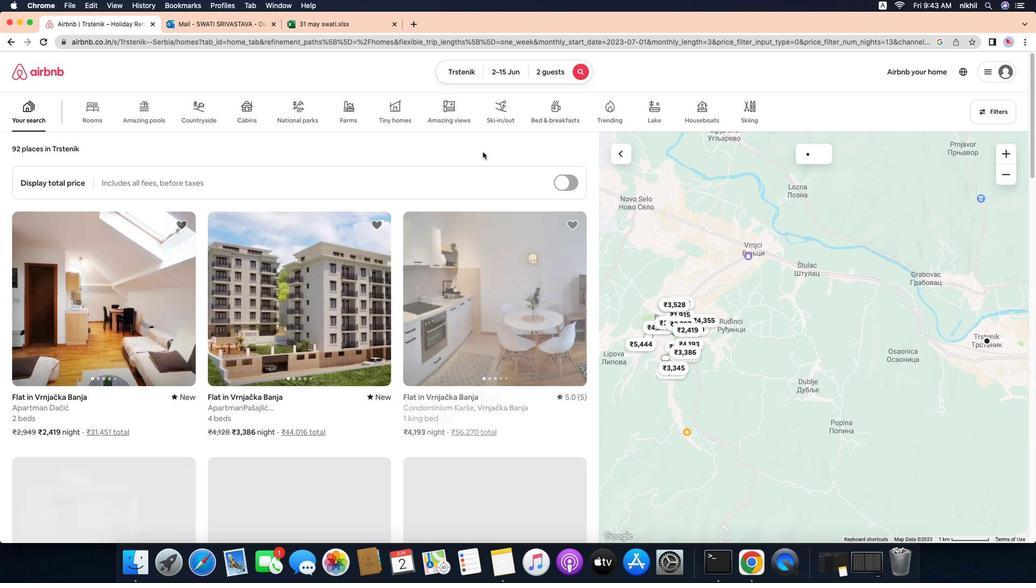 
Action: Mouse pressed left at (615, 247)
Screenshot: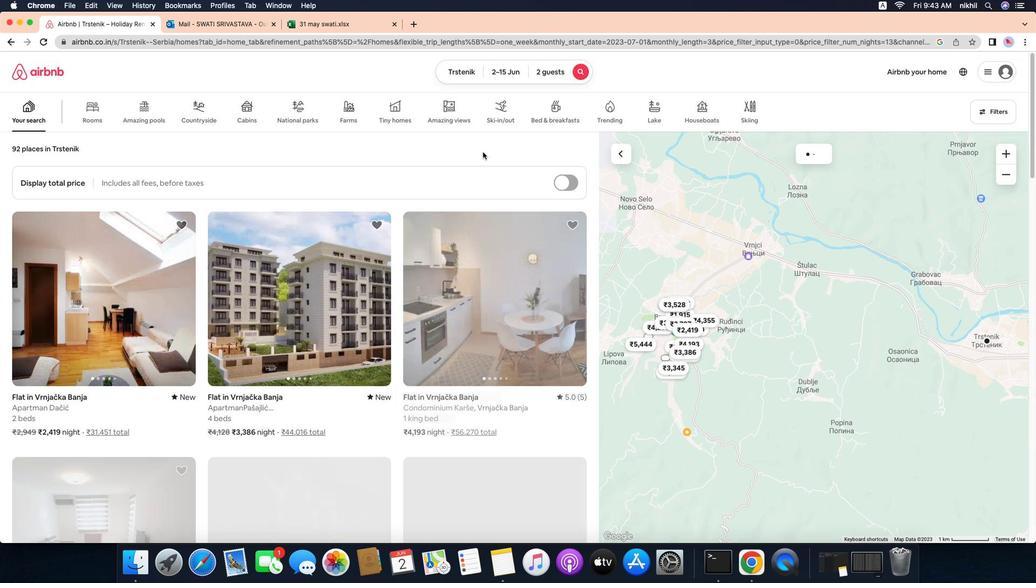 
Action: Mouse moved to (585, 246)
Screenshot: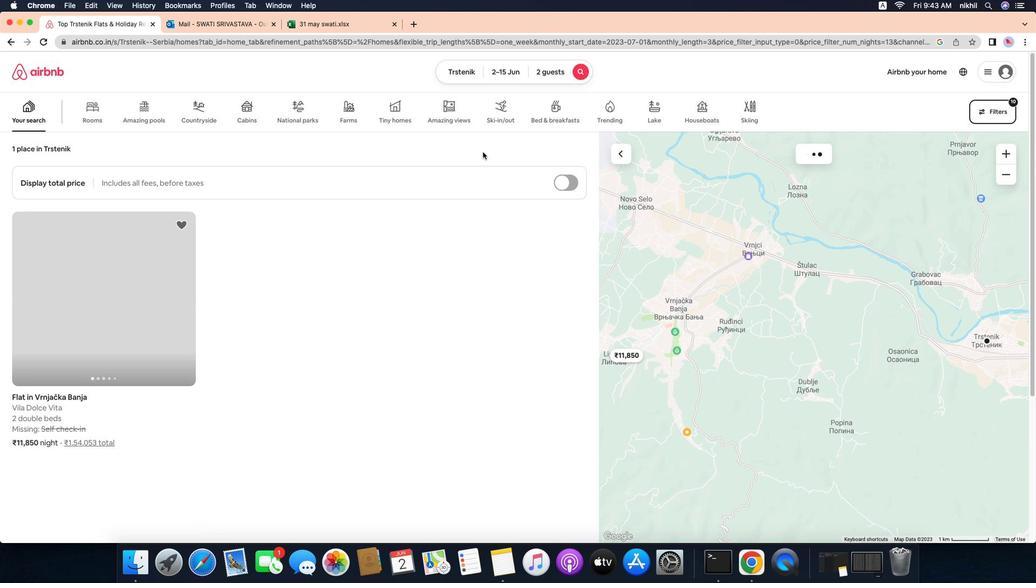 
Action: Mouse pressed left at (585, 246)
Screenshot: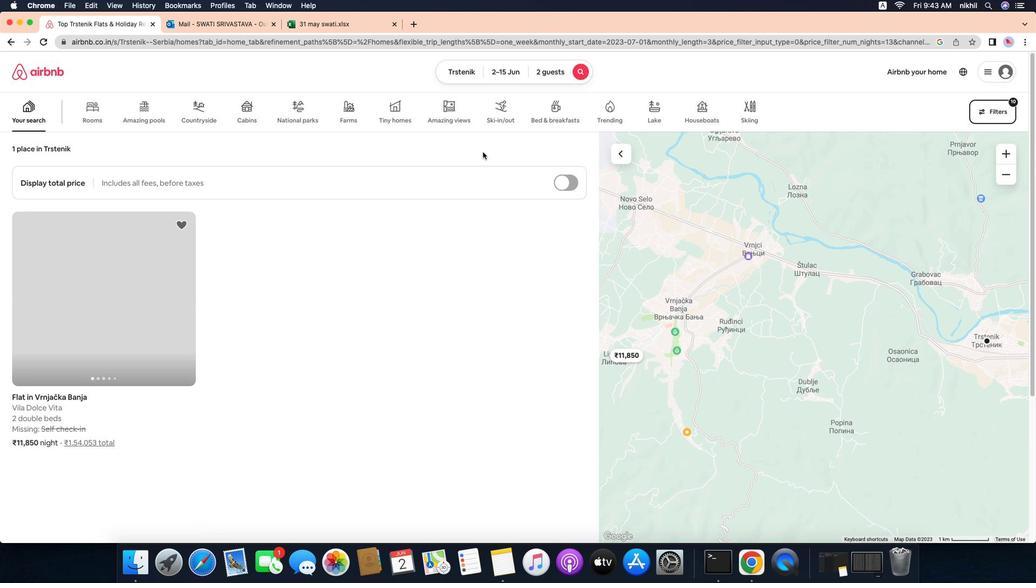 
Action: Mouse moved to (597, 212)
Screenshot: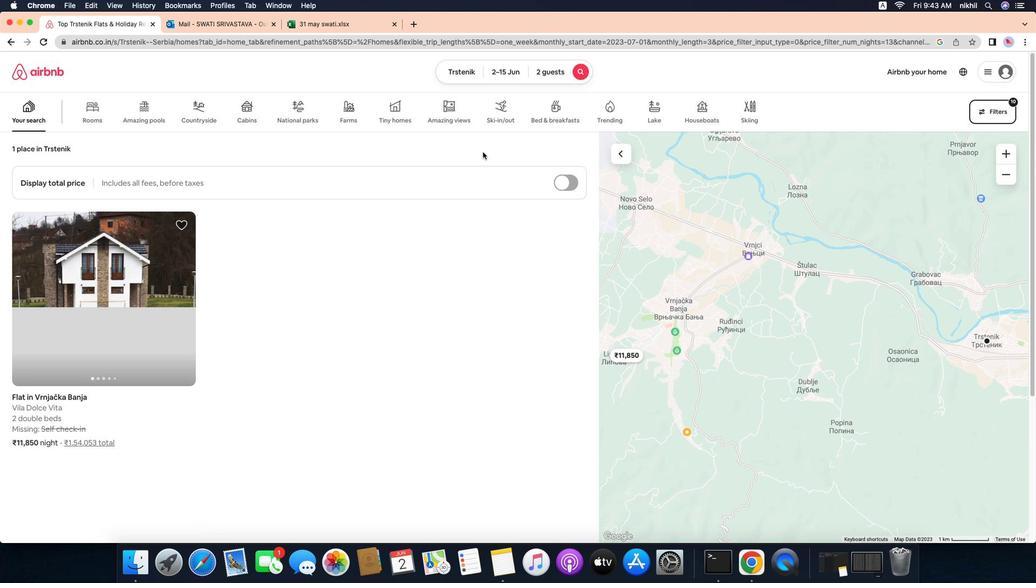 
Action: Mouse scrolled (597, 212) with delta (782, 407)
Screenshot: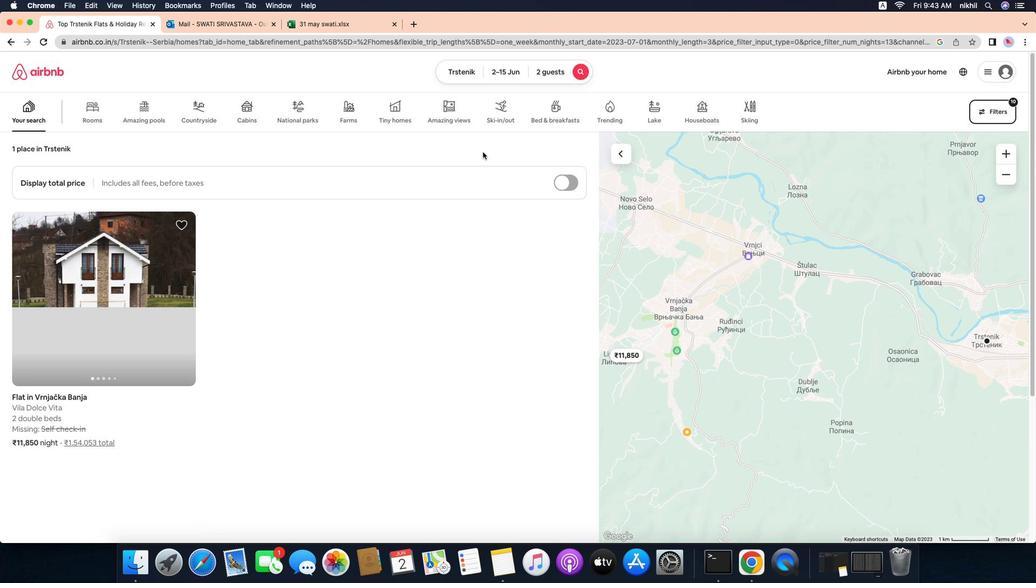 
Action: Mouse scrolled (597, 212) with delta (782, 407)
Screenshot: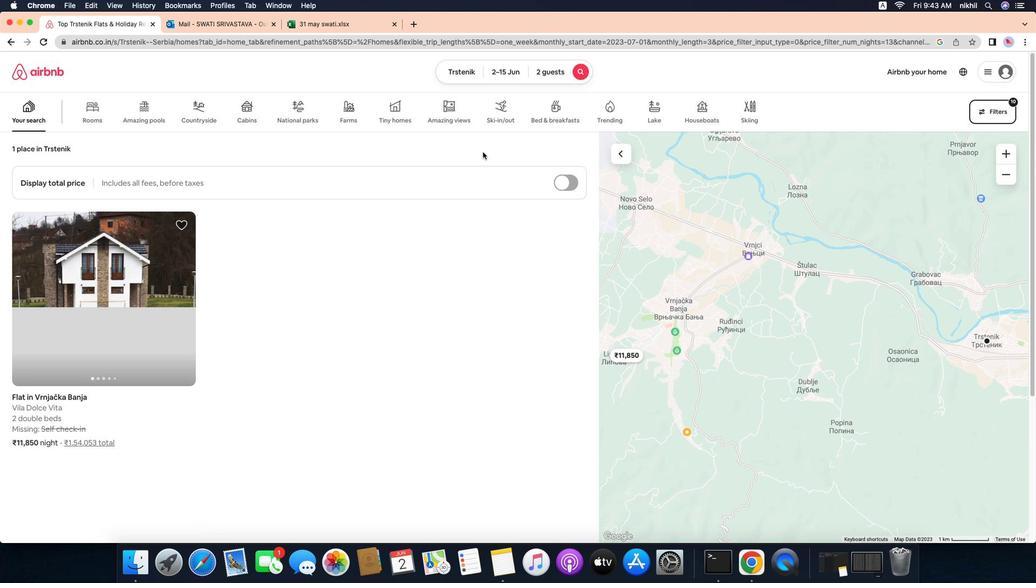 
Action: Mouse scrolled (597, 212) with delta (782, 408)
Screenshot: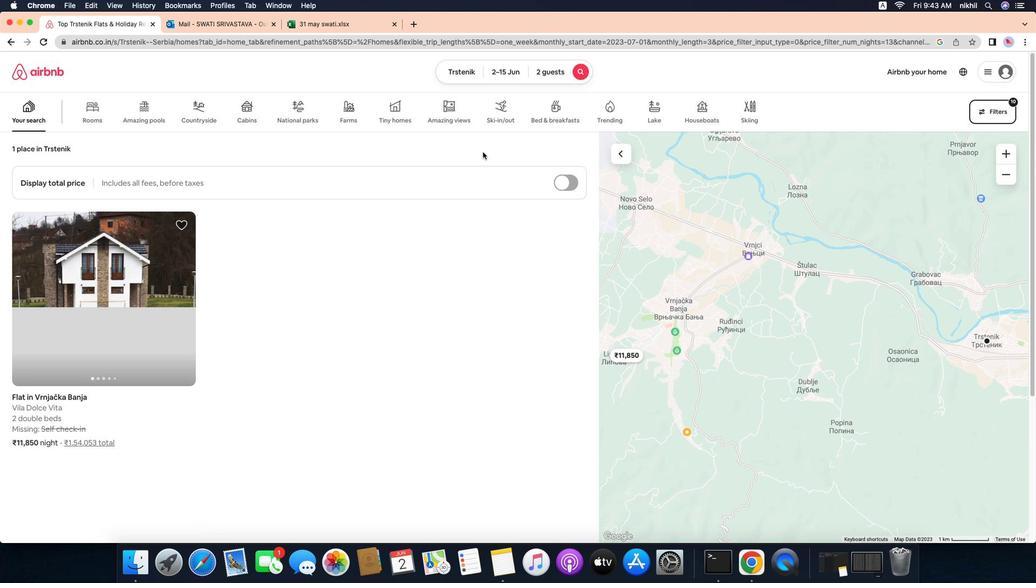 
Action: Mouse scrolled (597, 212) with delta (782, 409)
Screenshot: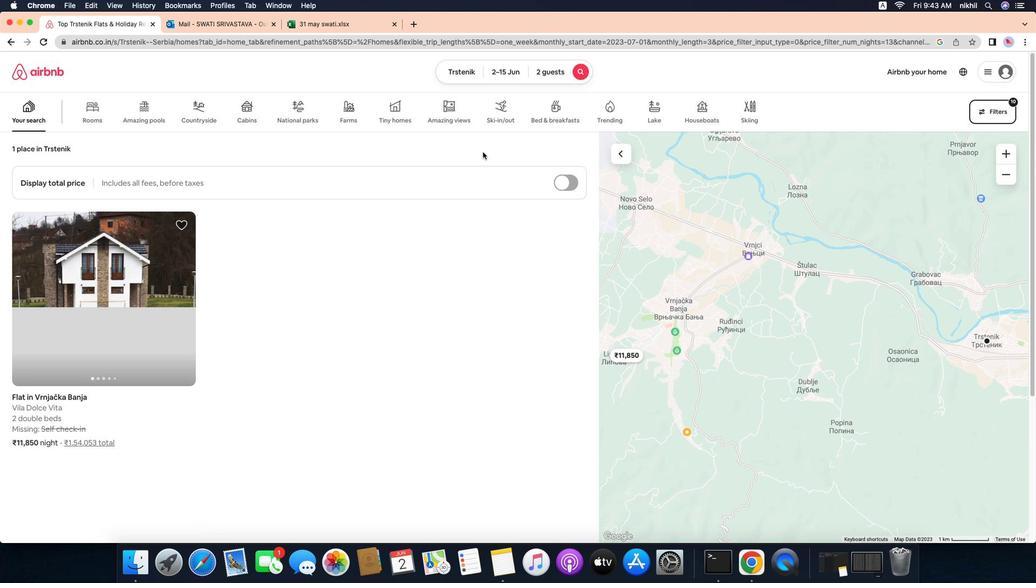 
Action: Mouse moved to (579, 233)
Screenshot: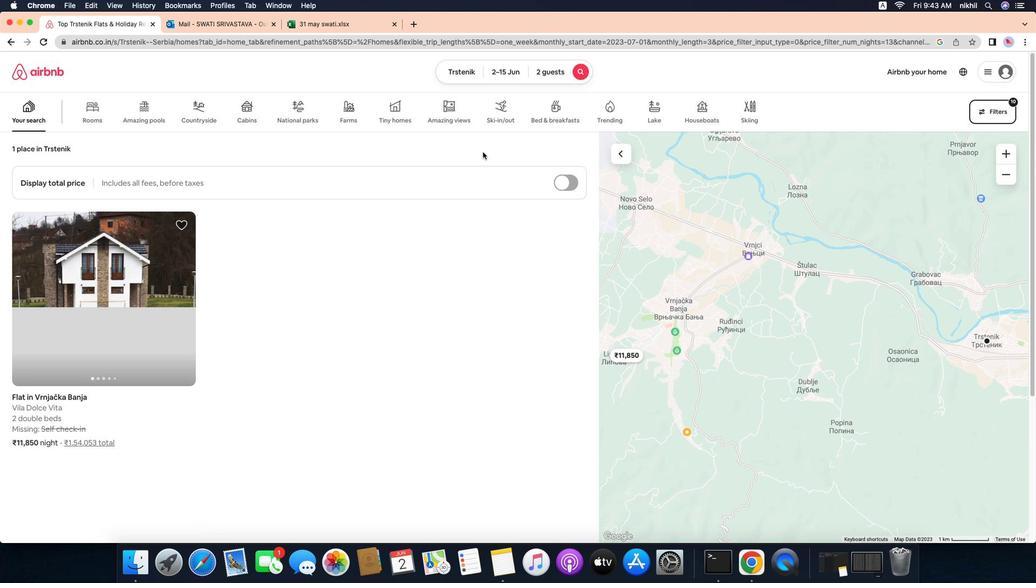 
Action: Mouse pressed left at (579, 233)
Screenshot: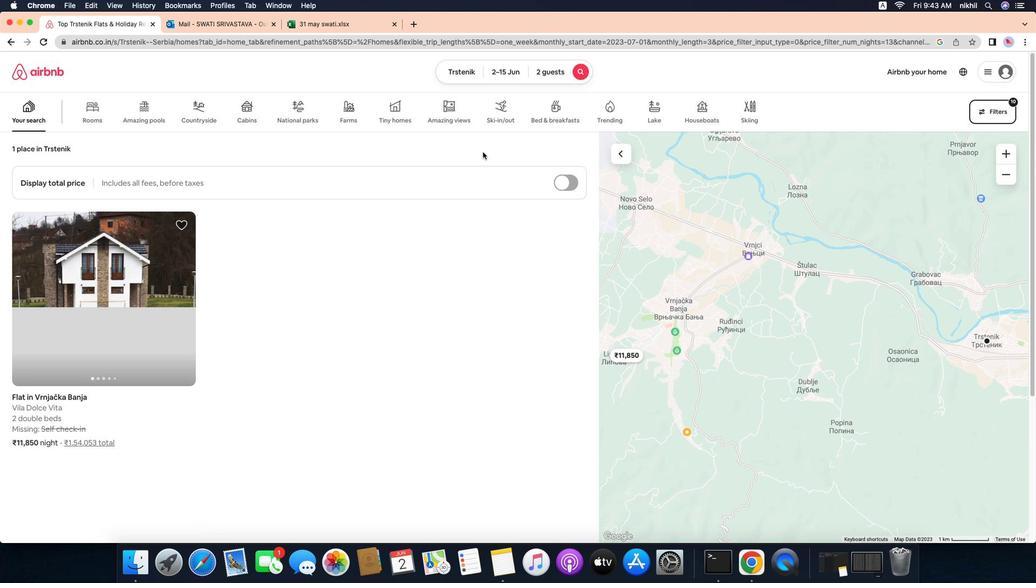 
Action: Mouse moved to (610, 194)
Screenshot: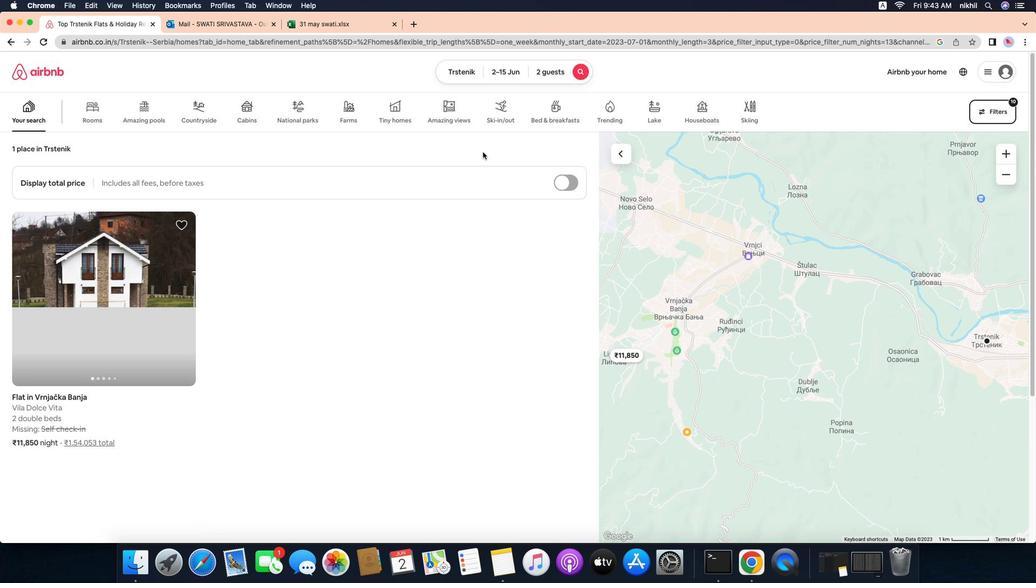
Action: Mouse scrolled (610, 194) with delta (782, 407)
Screenshot: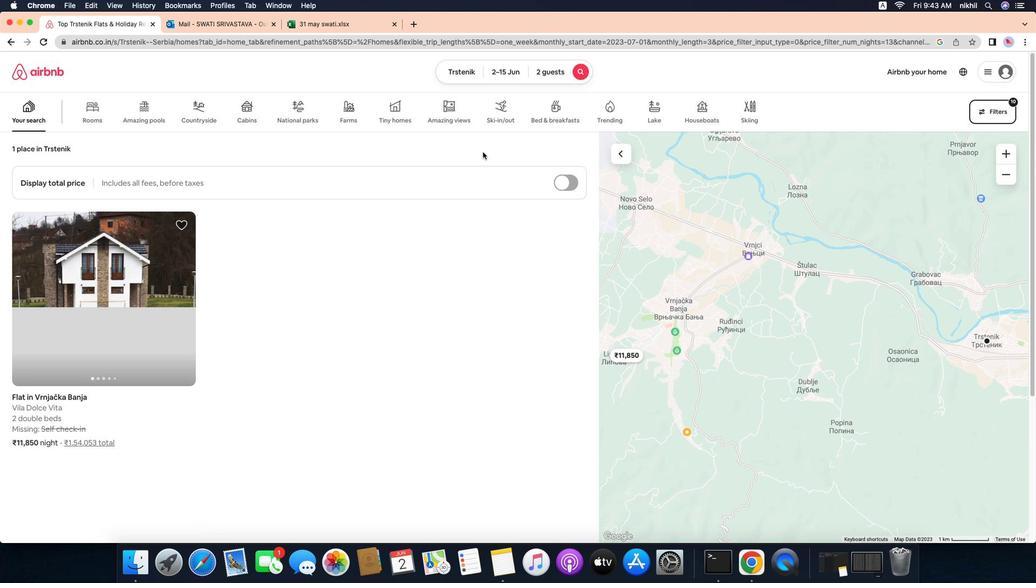 
Action: Mouse moved to (610, 194)
Screenshot: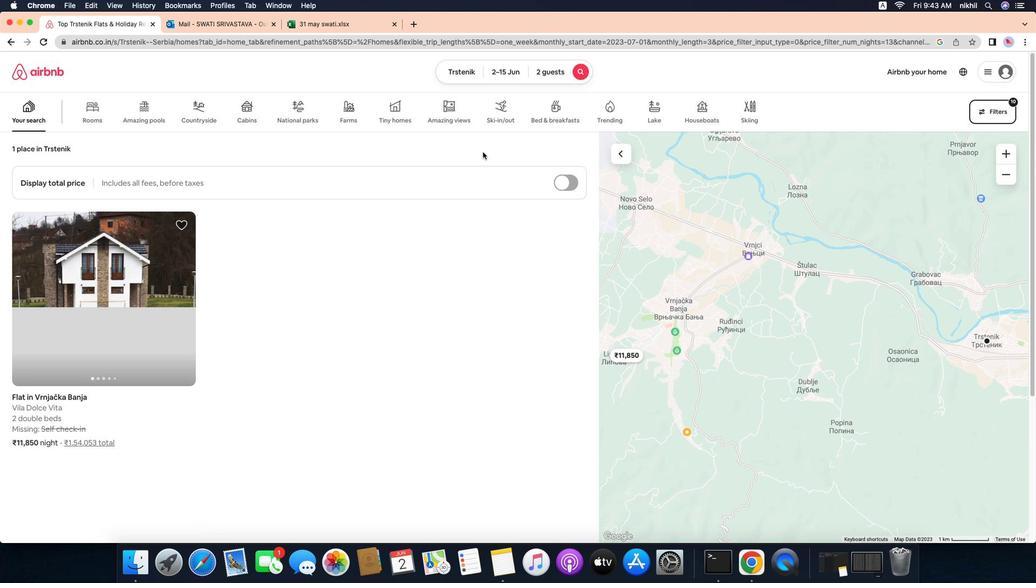 
Action: Mouse scrolled (610, 194) with delta (782, 407)
Screenshot: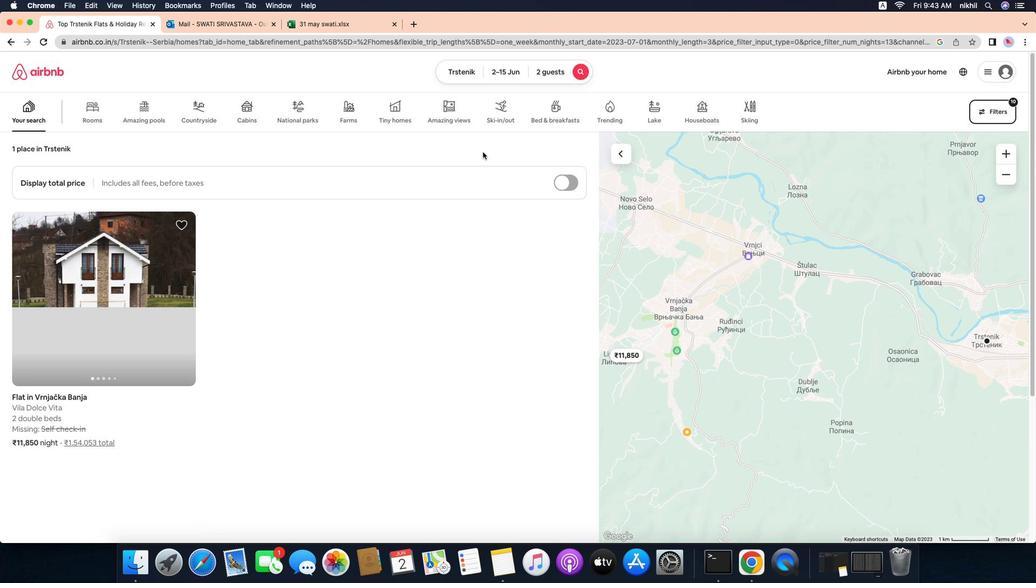 
Action: Mouse moved to (610, 195)
Screenshot: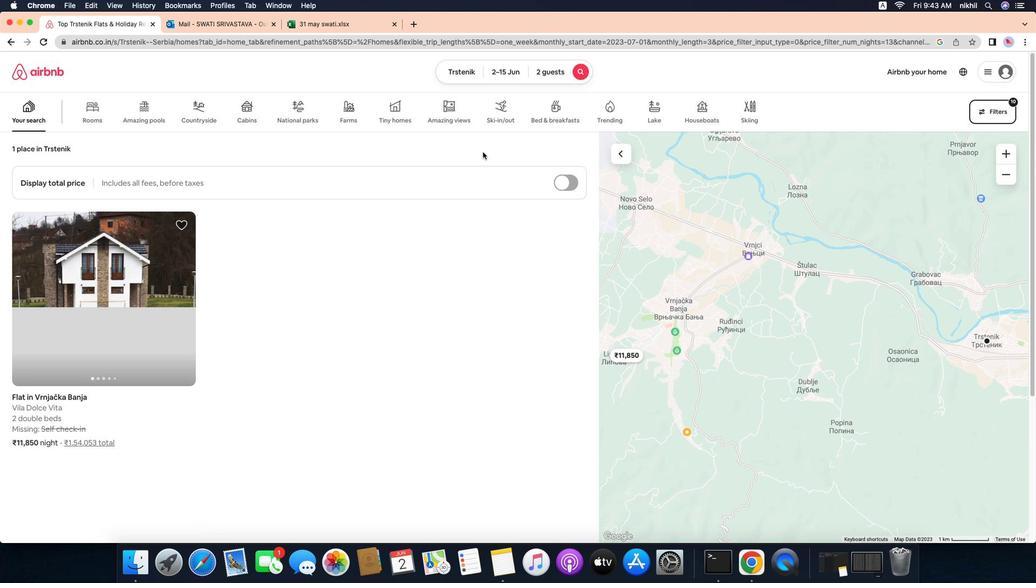 
Action: Mouse scrolled (610, 195) with delta (782, 408)
Screenshot: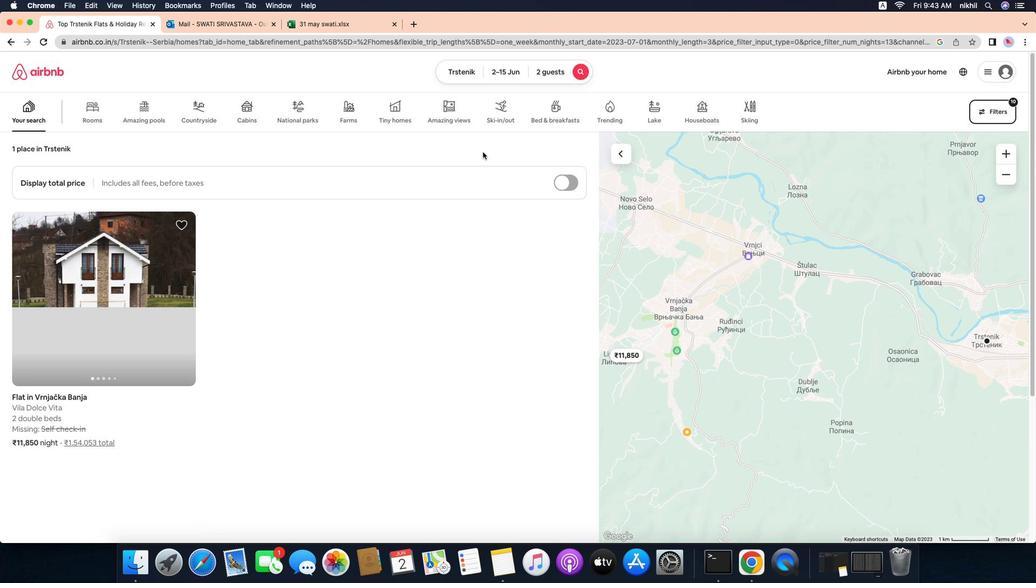 
Action: Mouse moved to (610, 196)
Screenshot: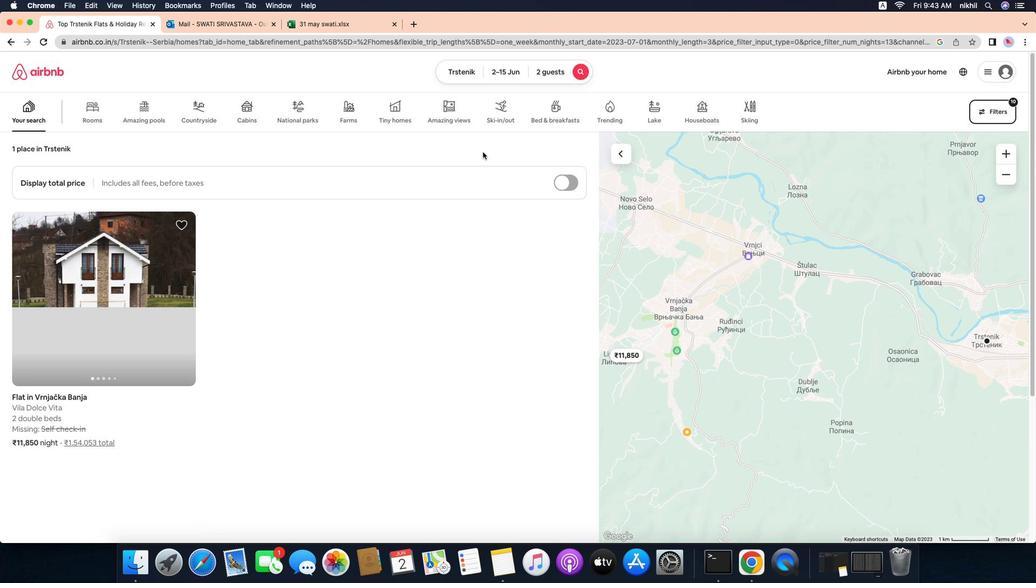 
Action: Mouse scrolled (610, 196) with delta (782, 409)
Screenshot: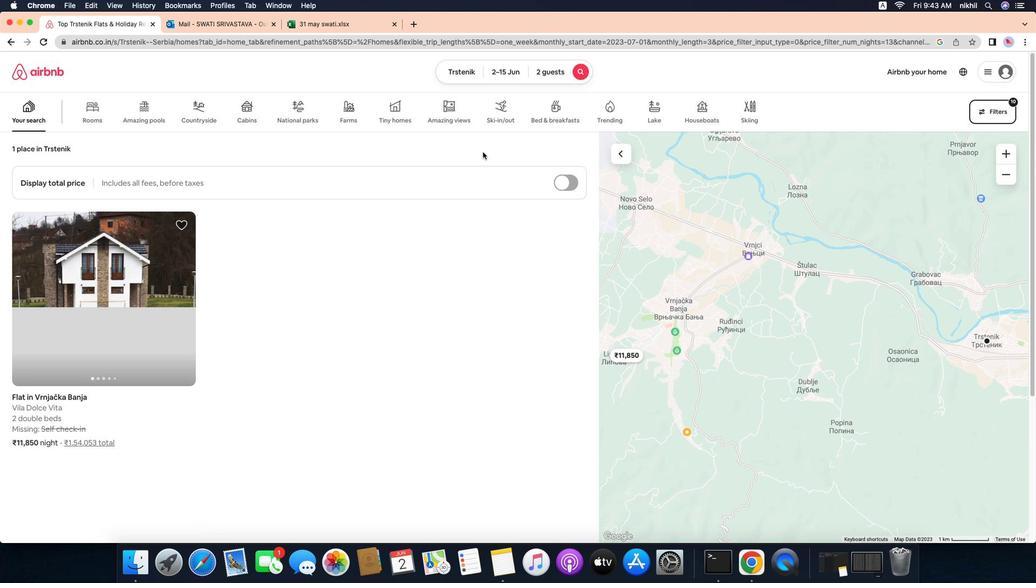 
Action: Mouse moved to (610, 196)
Screenshot: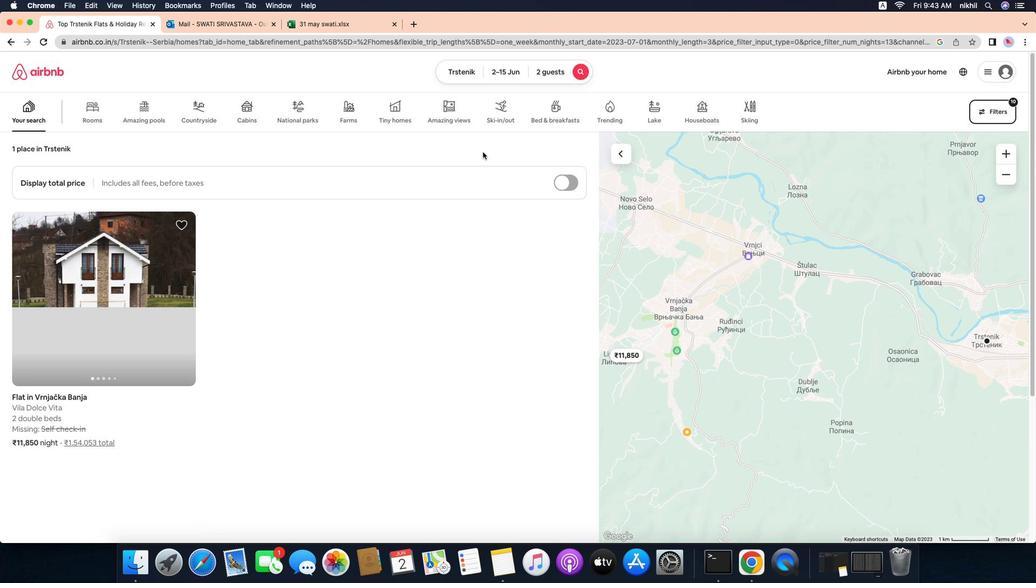 
Action: Mouse scrolled (610, 196) with delta (782, 407)
Screenshot: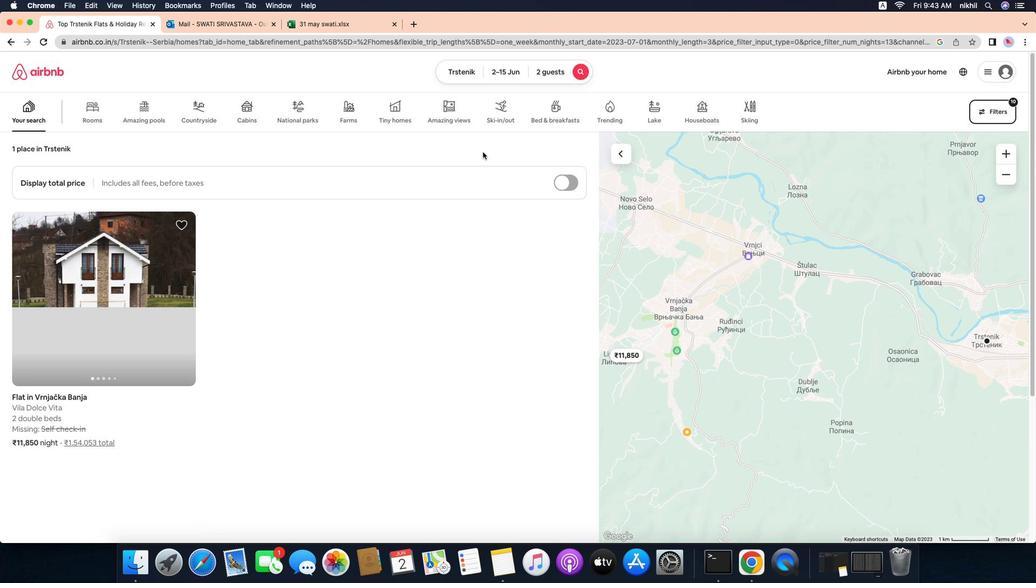 
Action: Mouse scrolled (610, 196) with delta (782, 407)
Screenshot: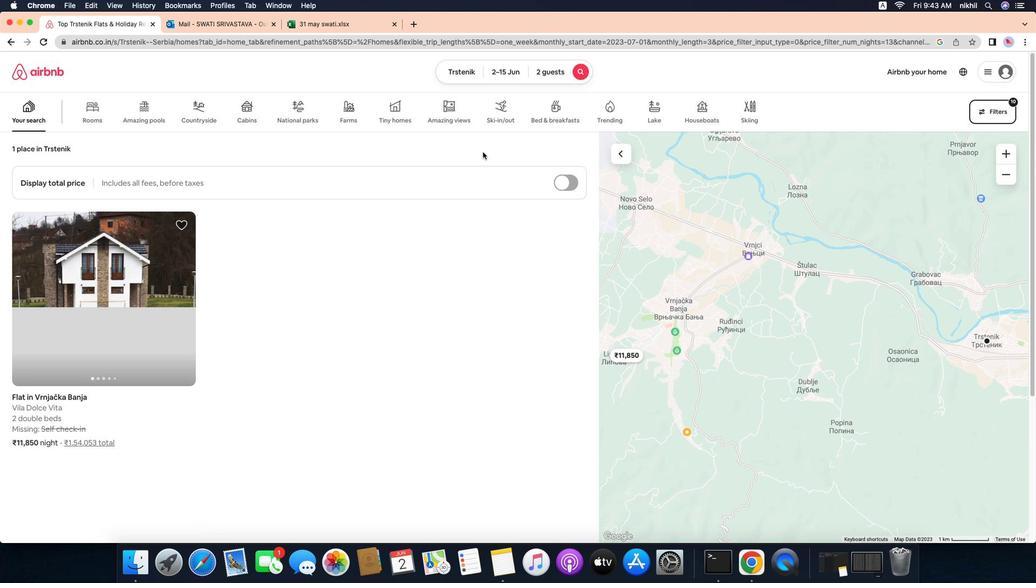 
Action: Mouse scrolled (610, 196) with delta (782, 409)
Screenshot: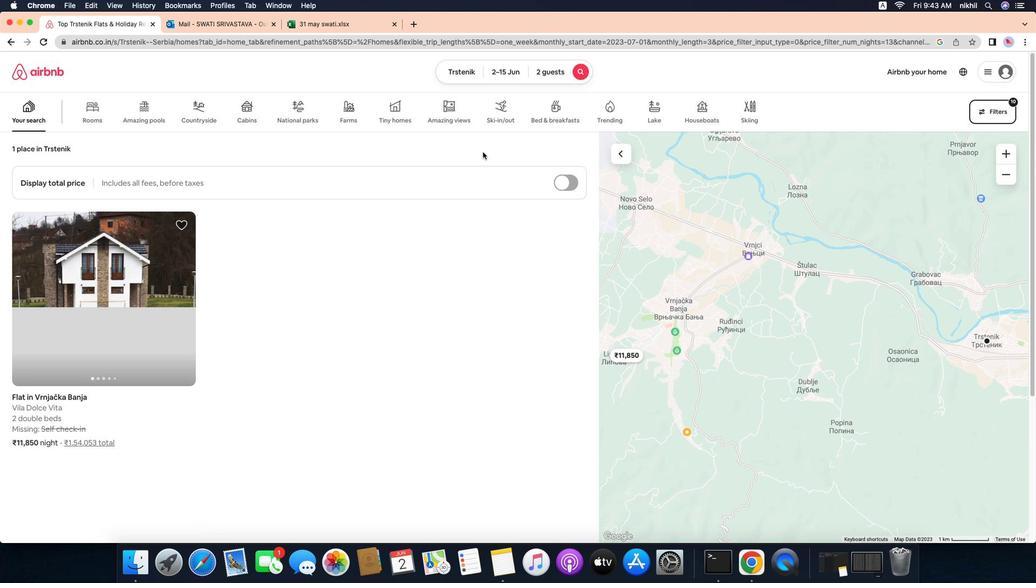 
Action: Mouse scrolled (610, 196) with delta (782, 409)
Screenshot: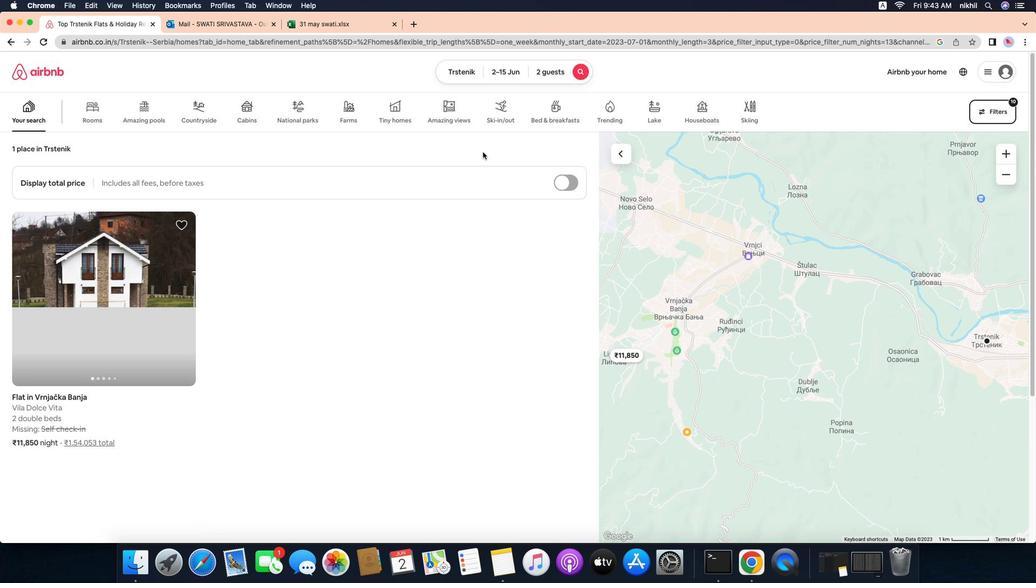 
Action: Mouse scrolled (610, 196) with delta (782, 409)
Screenshot: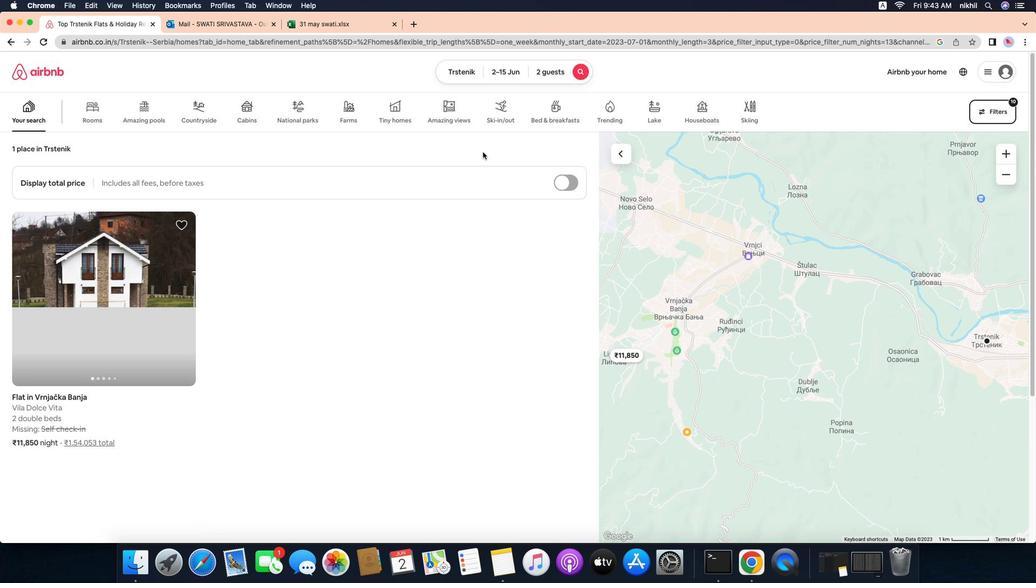 
Action: Mouse moved to (678, 179)
Screenshot: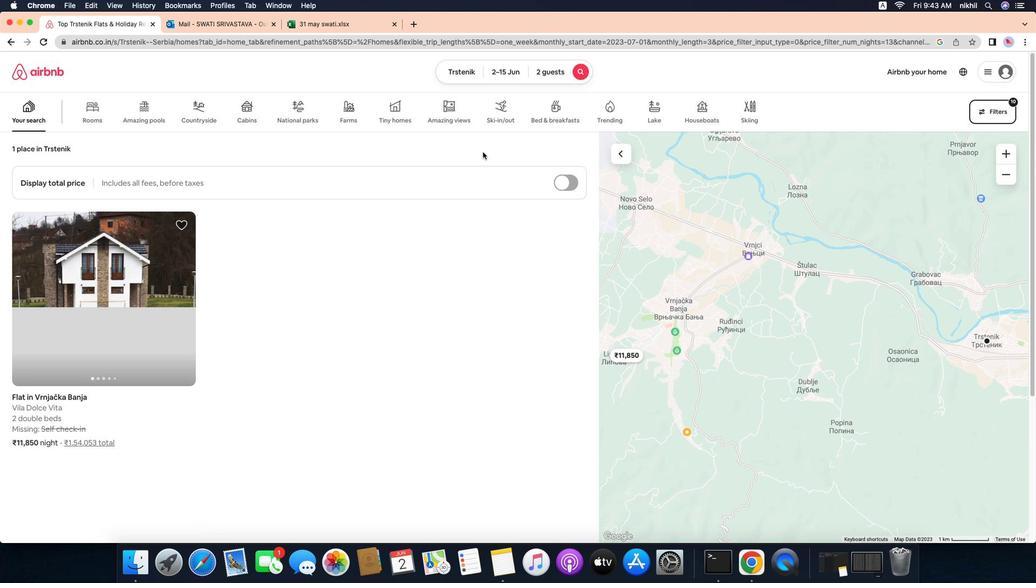 
Action: Mouse pressed left at (678, 179)
Screenshot: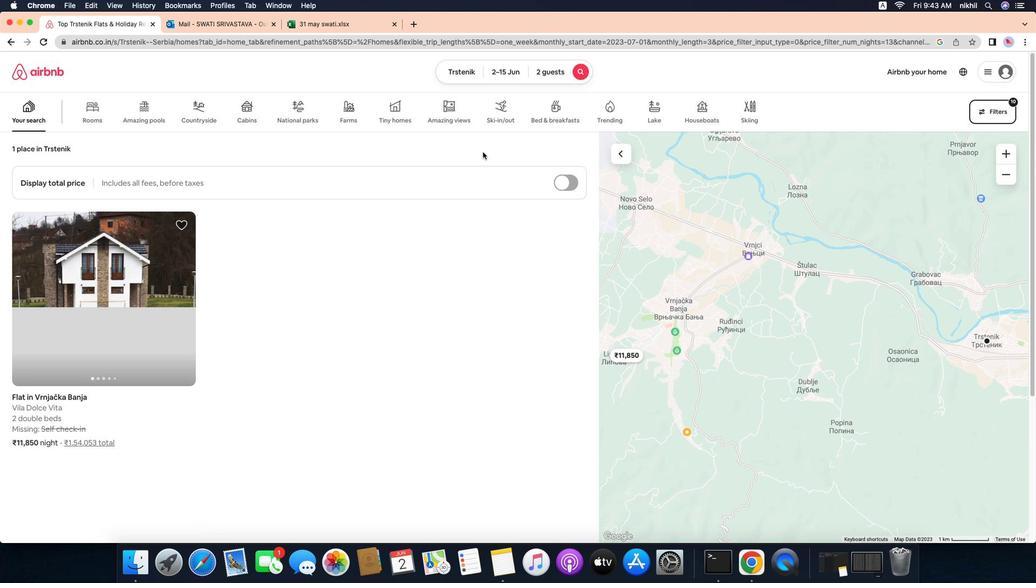 
Action: Mouse moved to (577, 124)
Screenshot: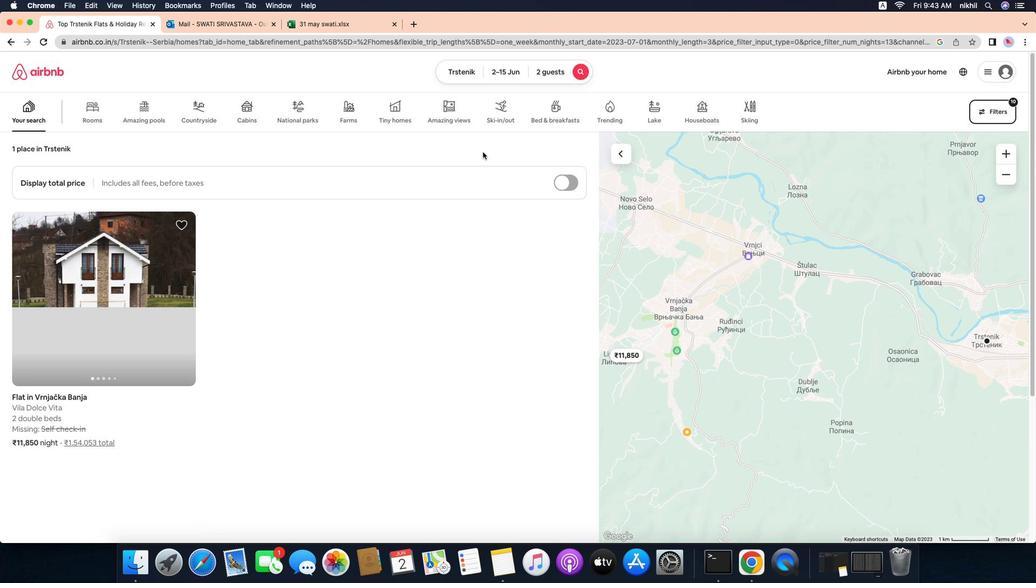 
Action: Mouse pressed left at (577, 124)
Screenshot: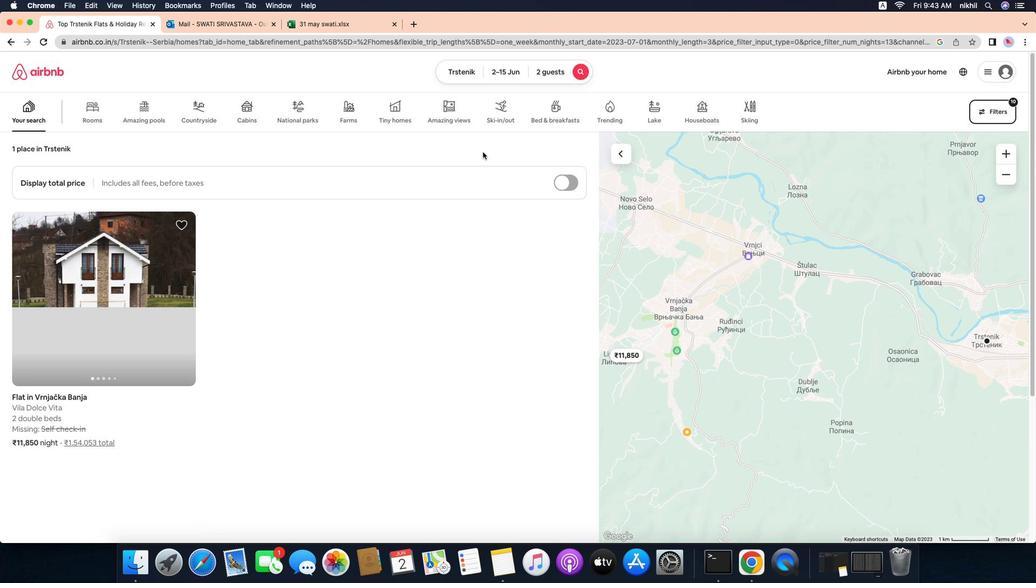 
Action: Mouse moved to (634, 322)
Screenshot: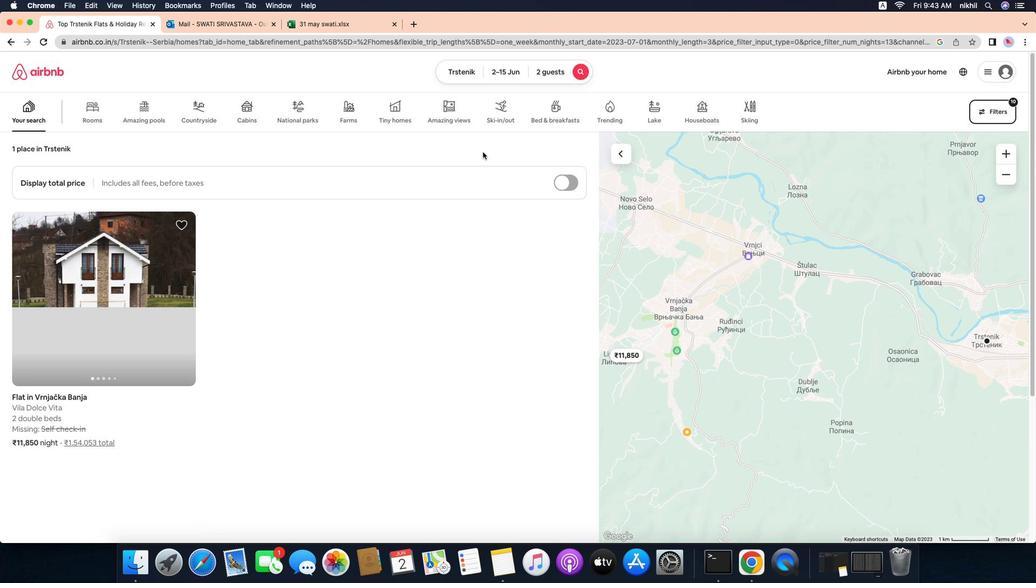 
